 Task: Implement robust security measures to protect client data and comply with privacy regulations.
Action: Mouse moved to (661, 49)
Screenshot: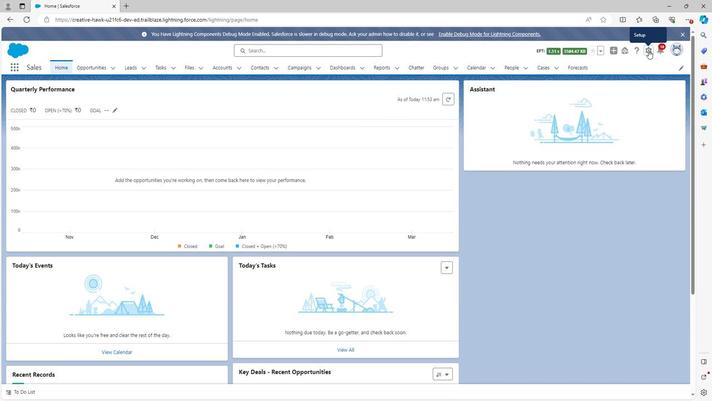 
Action: Mouse pressed left at (661, 49)
Screenshot: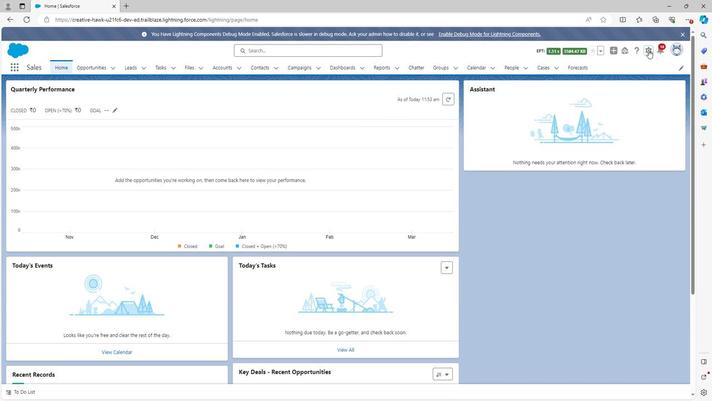 
Action: Mouse moved to (627, 71)
Screenshot: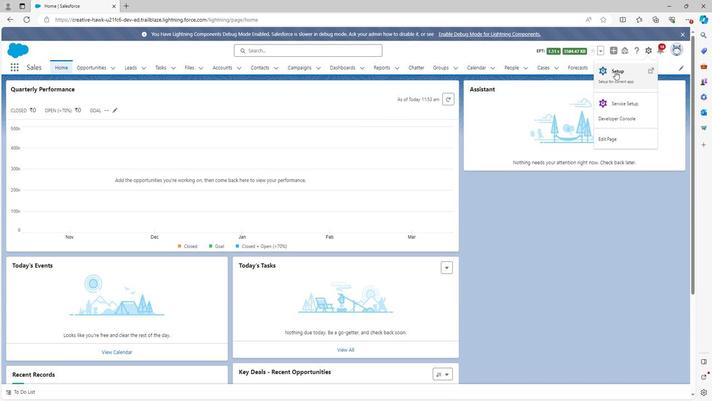 
Action: Mouse pressed left at (627, 71)
Screenshot: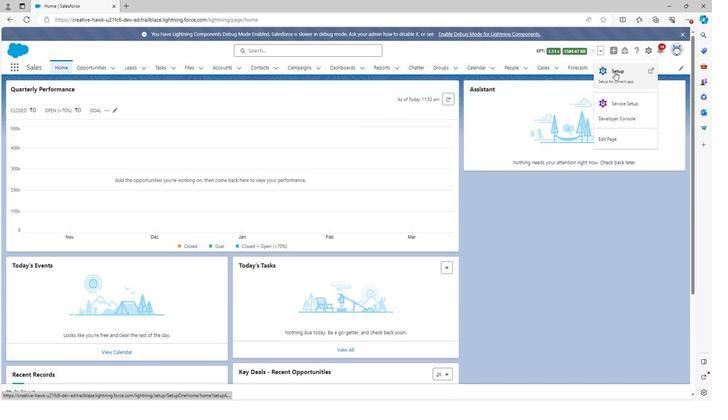 
Action: Mouse moved to (23, 90)
Screenshot: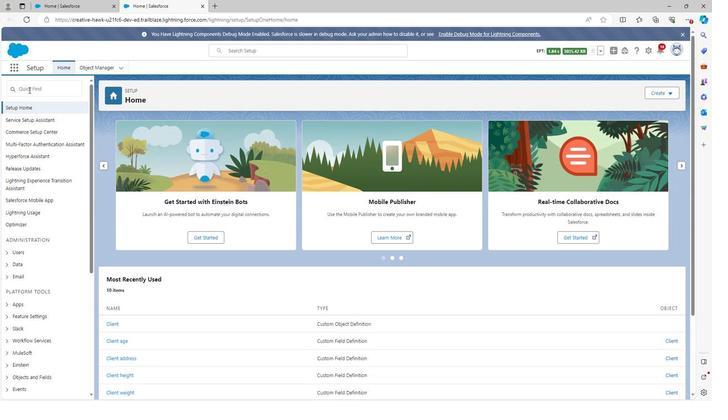 
Action: Mouse pressed left at (23, 90)
Screenshot: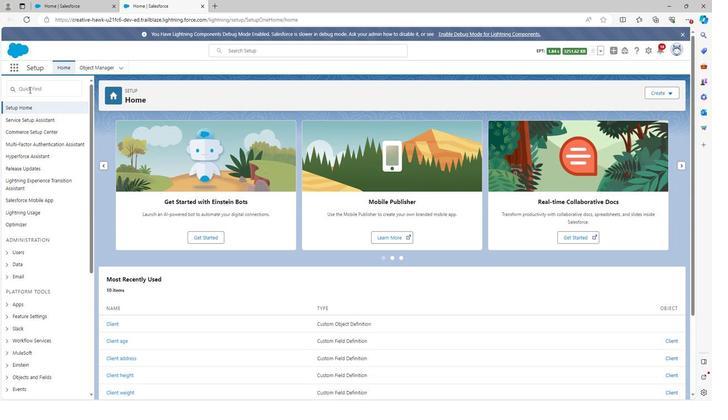 
Action: Mouse moved to (33, 87)
Screenshot: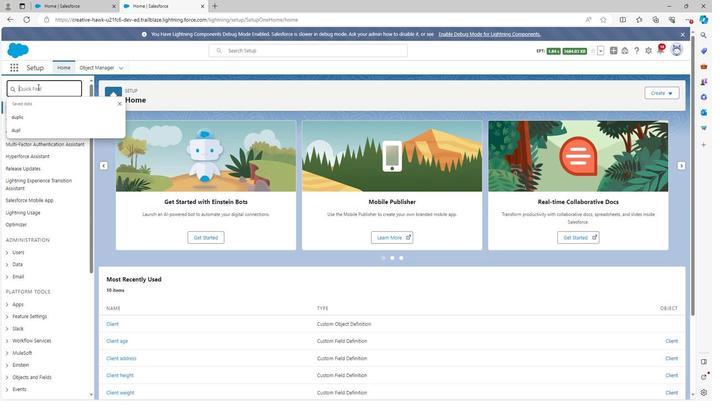 
Action: Key pressed or
Screenshot: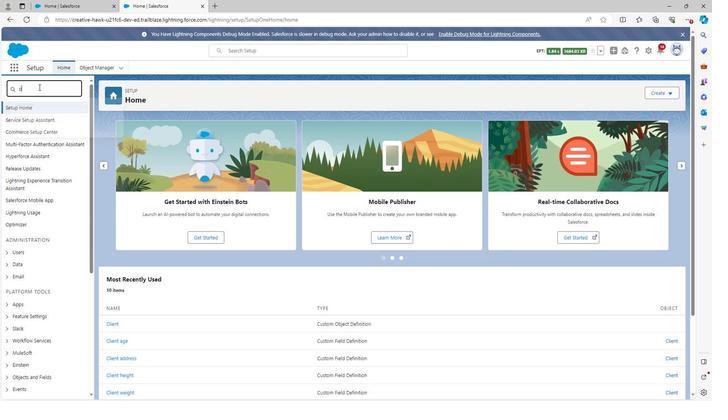 
Action: Mouse moved to (26, 82)
Screenshot: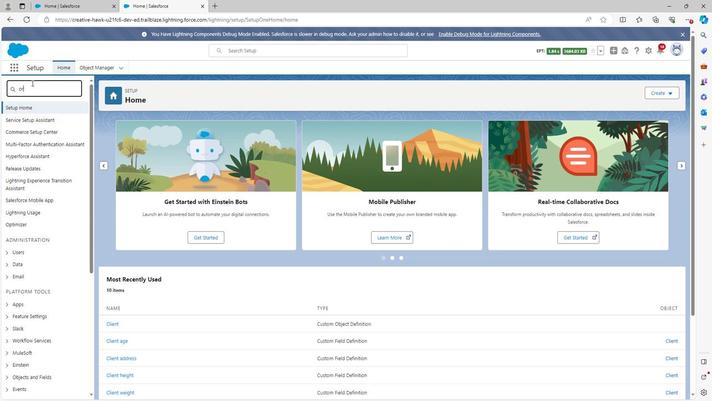 
Action: Key pressed gan
Screenshot: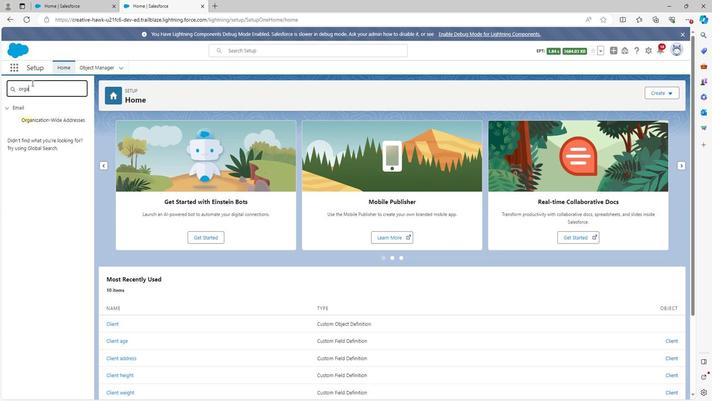 
Action: Mouse moved to (37, 118)
Screenshot: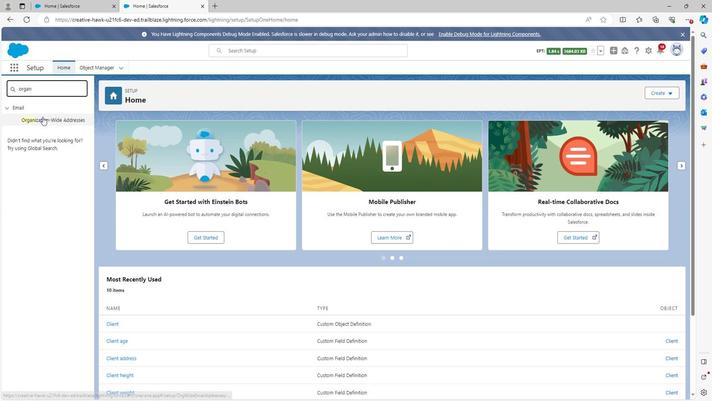 
Action: Mouse pressed left at (37, 118)
Screenshot: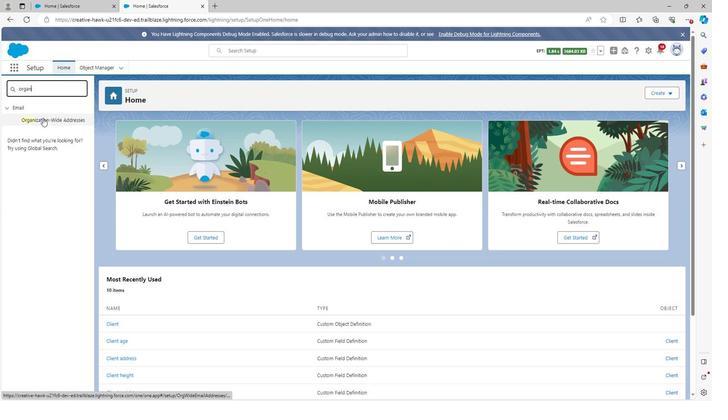 
Action: Mouse moved to (289, 173)
Screenshot: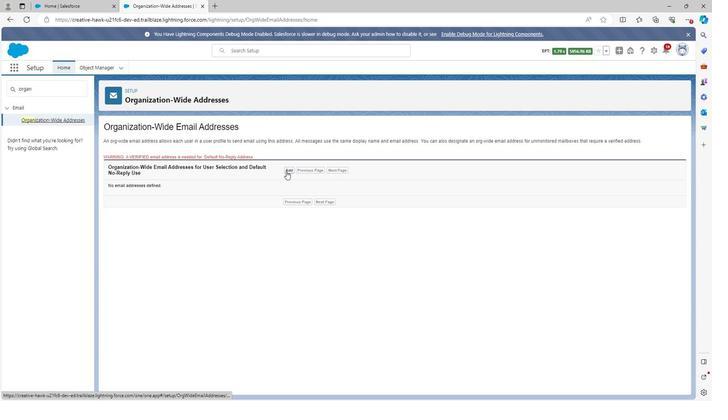 
Action: Mouse pressed left at (289, 173)
Screenshot: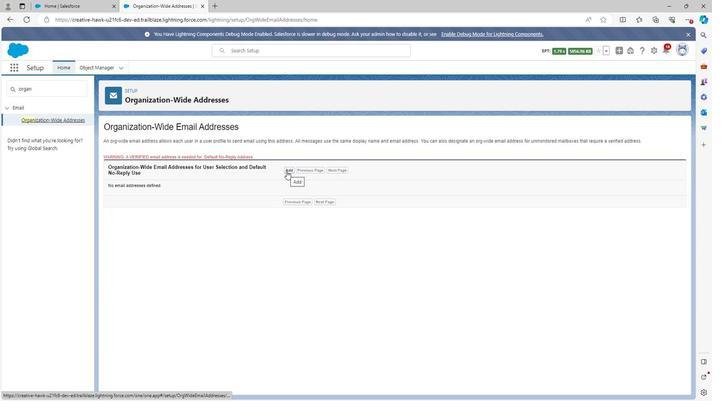 
Action: Mouse moved to (255, 183)
Screenshot: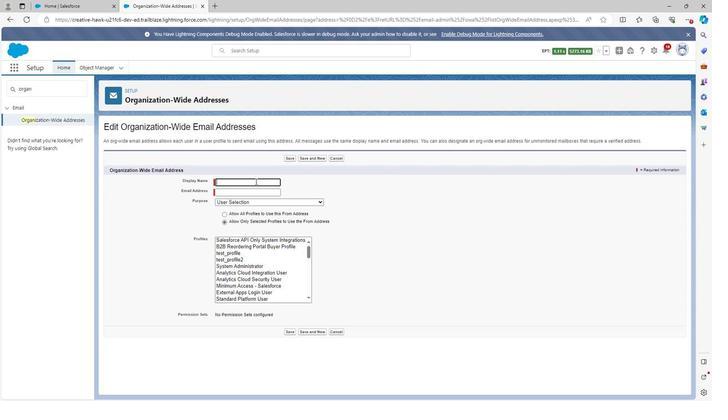
Action: Mouse pressed left at (255, 183)
Screenshot: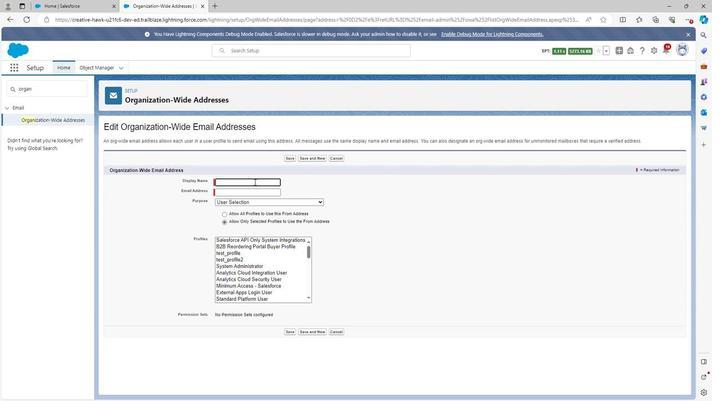 
Action: Key pressed client
Screenshot: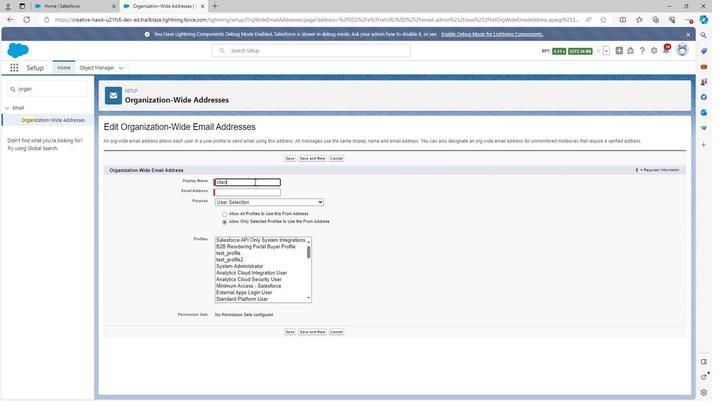 
Action: Mouse moved to (265, 196)
Screenshot: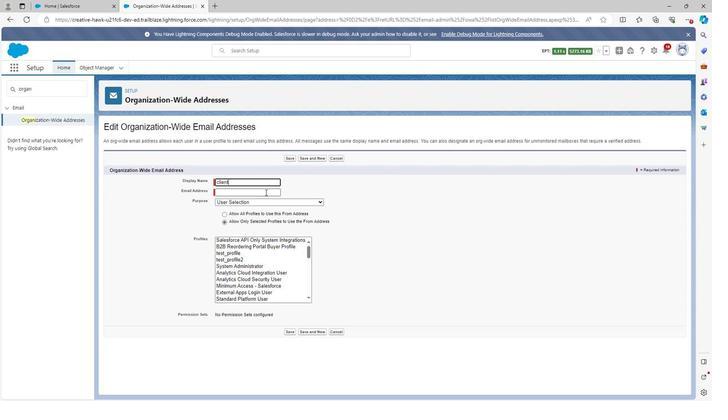 
Action: Mouse pressed left at (265, 196)
Screenshot: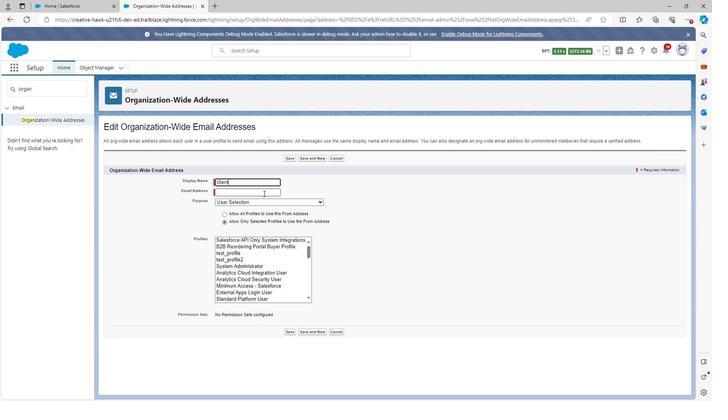 
Action: Key pressed client<Key.shift>@gmail.com
Screenshot: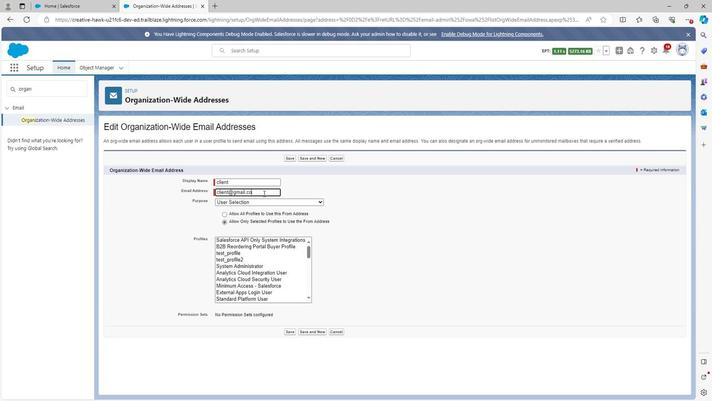 
Action: Mouse moved to (268, 205)
Screenshot: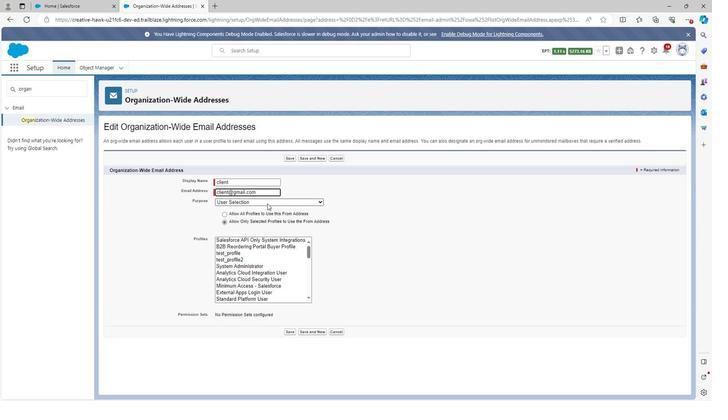 
Action: Mouse pressed left at (268, 205)
Screenshot: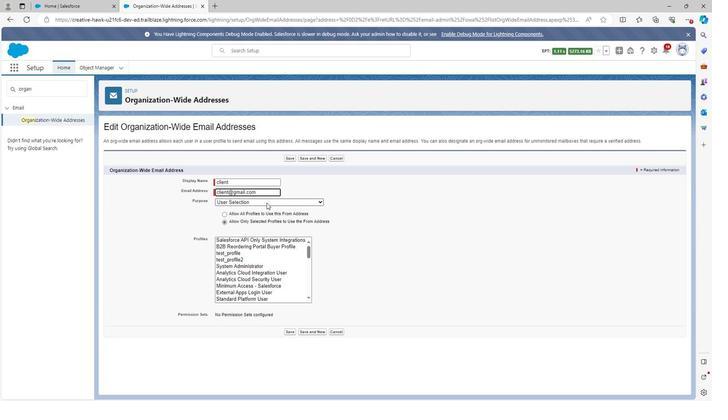 
Action: Mouse moved to (245, 223)
Screenshot: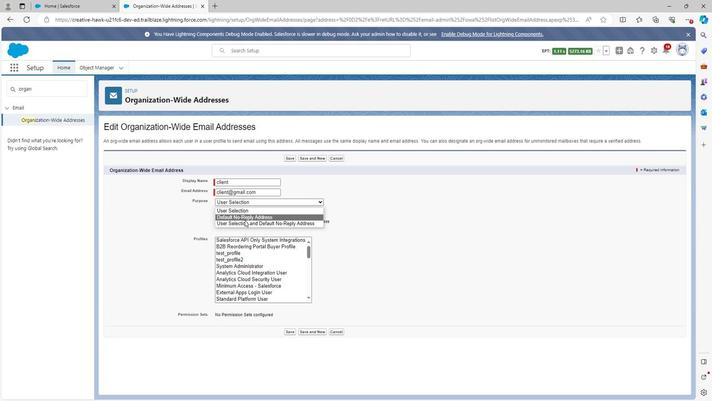 
Action: Mouse pressed left at (245, 223)
Screenshot: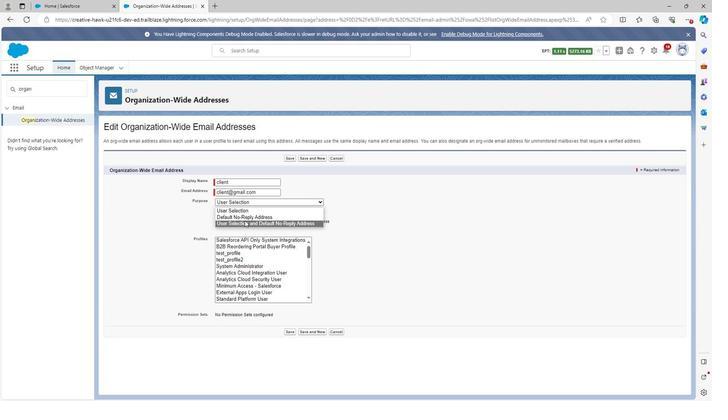 
Action: Mouse moved to (247, 205)
Screenshot: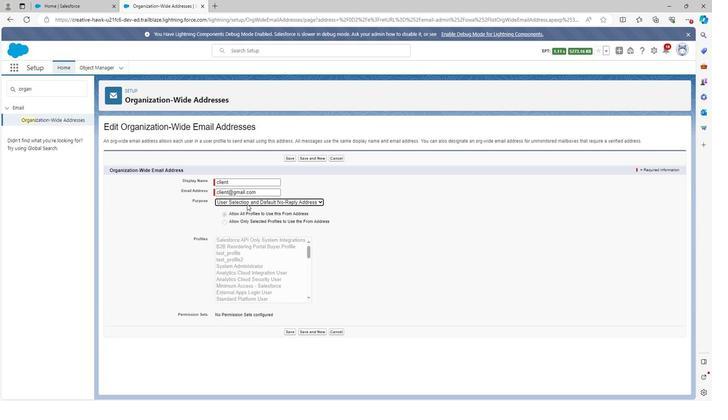 
Action: Mouse pressed left at (247, 205)
Screenshot: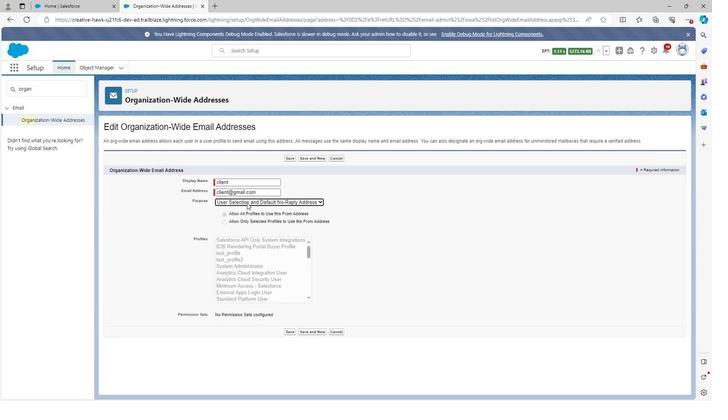 
Action: Mouse moved to (242, 214)
Screenshot: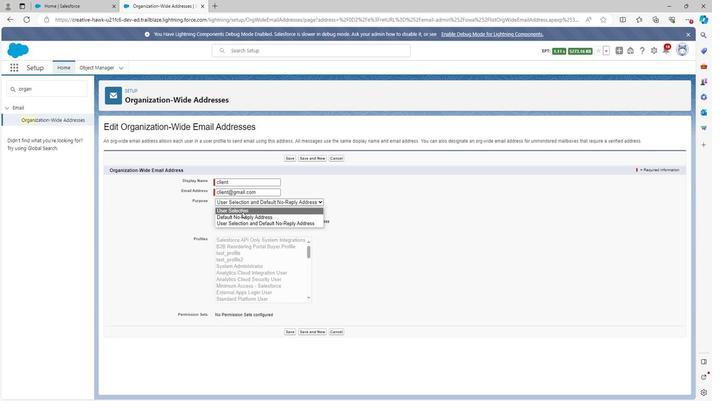 
Action: Mouse pressed left at (242, 214)
Screenshot: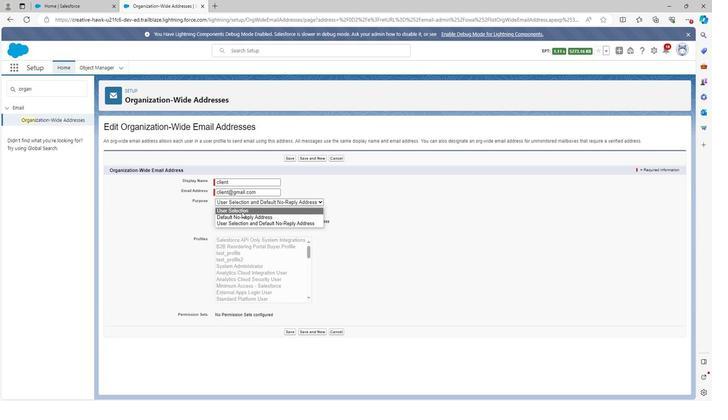 
Action: Mouse moved to (235, 269)
Screenshot: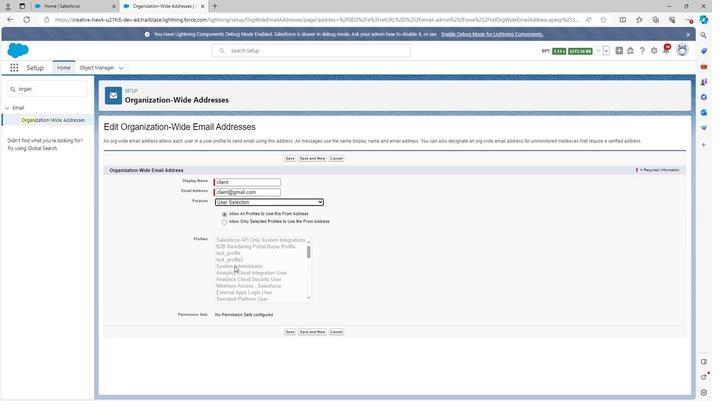 
Action: Mouse pressed left at (235, 269)
Screenshot: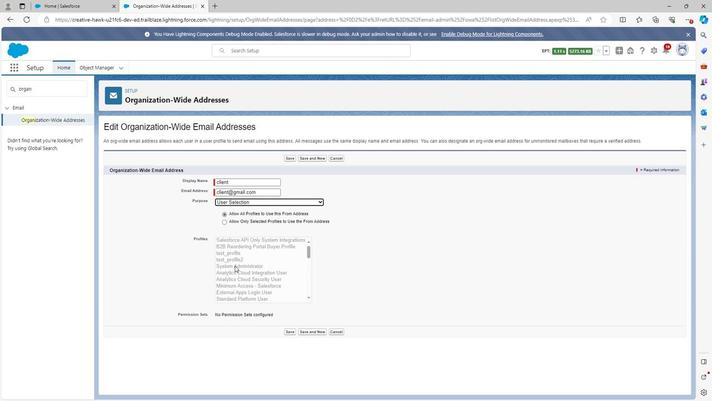 
Action: Mouse moved to (225, 225)
Screenshot: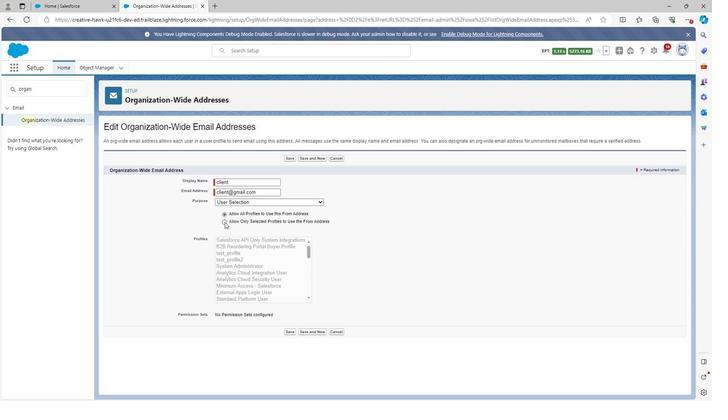 
Action: Mouse pressed left at (225, 225)
Screenshot: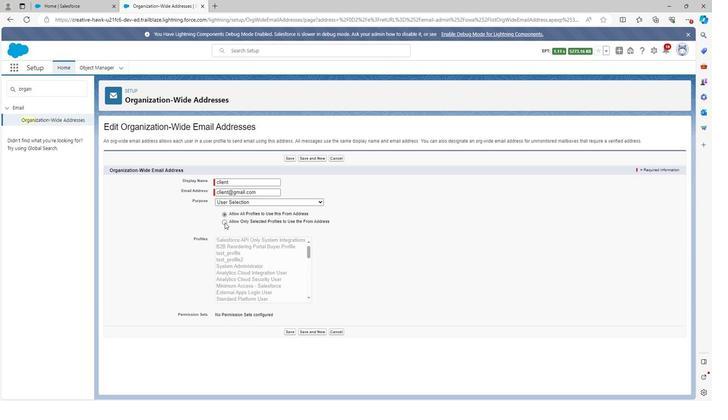 
Action: Mouse moved to (220, 256)
Screenshot: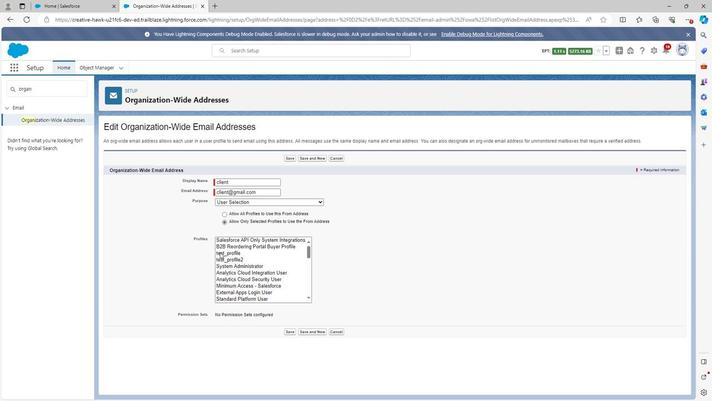 
Action: Mouse pressed left at (220, 256)
Screenshot: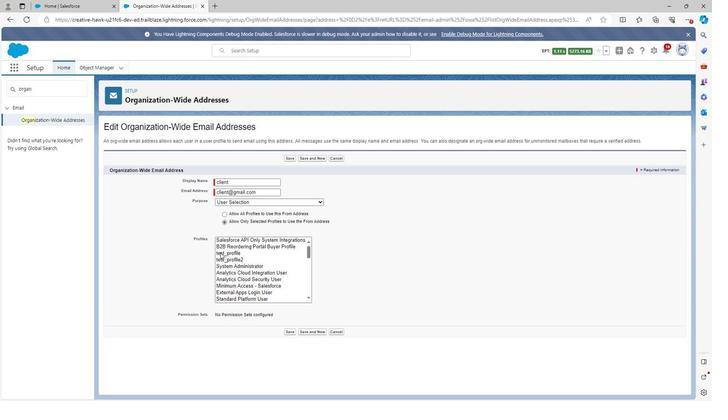 
Action: Mouse moved to (222, 262)
Screenshot: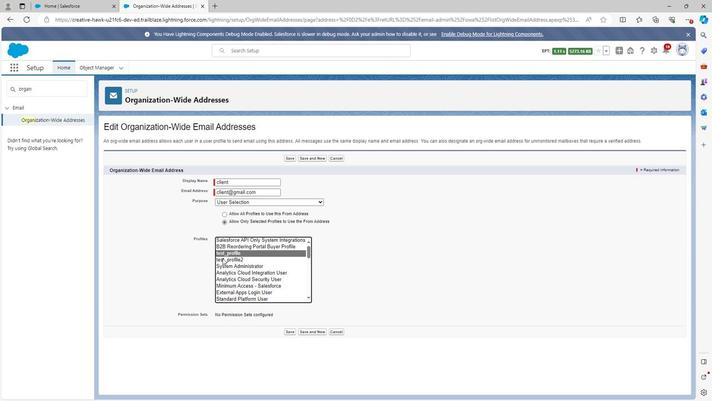 
Action: Mouse pressed left at (222, 262)
Screenshot: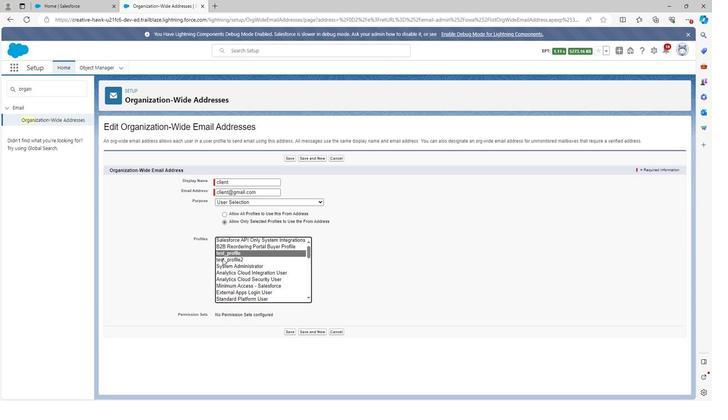 
Action: Mouse moved to (231, 269)
Screenshot: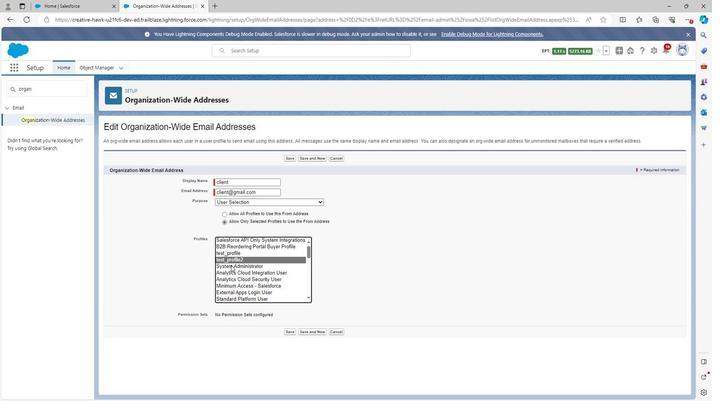 
Action: Mouse pressed left at (231, 269)
Screenshot: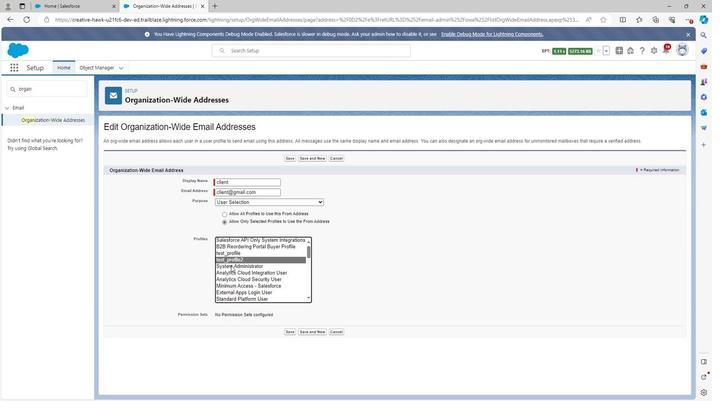 
Action: Mouse moved to (292, 336)
Screenshot: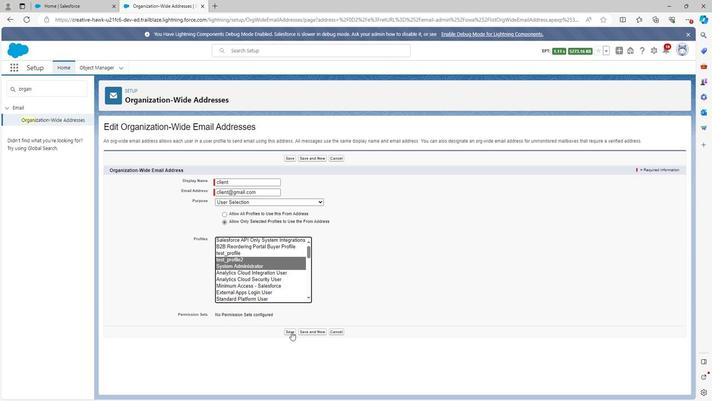 
Action: Mouse pressed left at (292, 336)
Screenshot: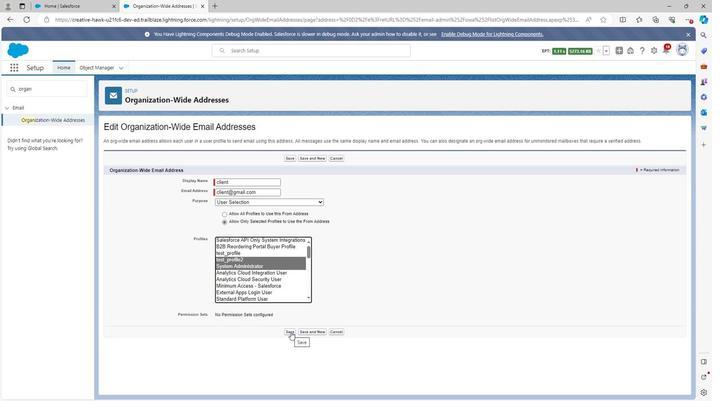 
Action: Mouse moved to (58, 67)
Screenshot: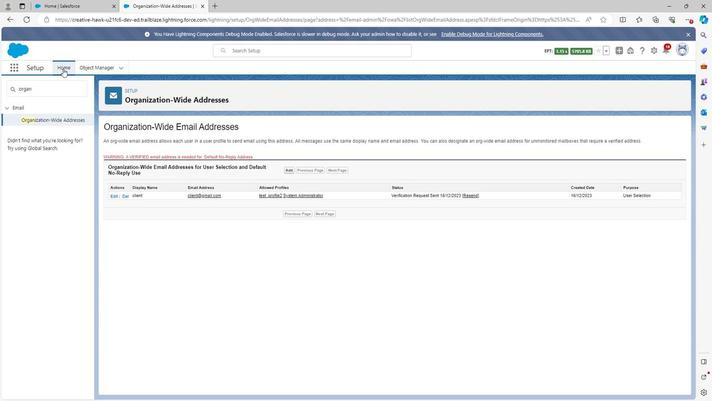 
Action: Mouse pressed left at (58, 67)
Screenshot: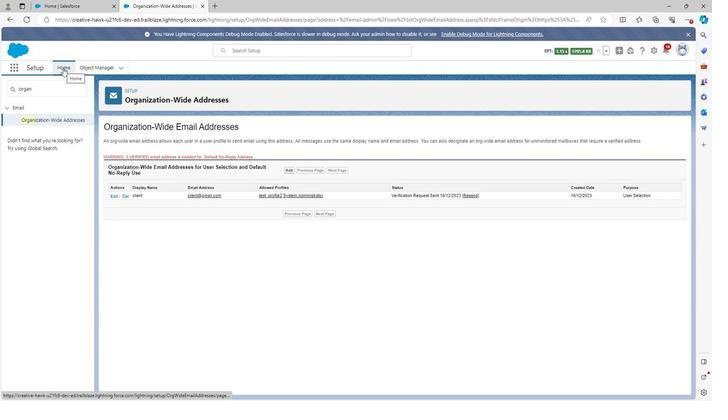 
Action: Mouse moved to (37, 86)
Screenshot: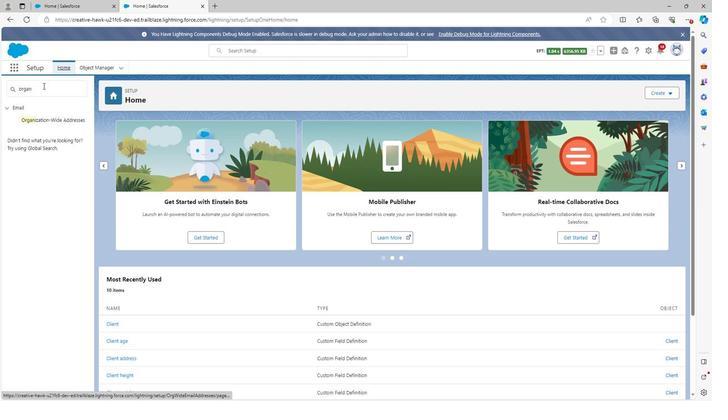 
Action: Mouse pressed left at (37, 86)
Screenshot: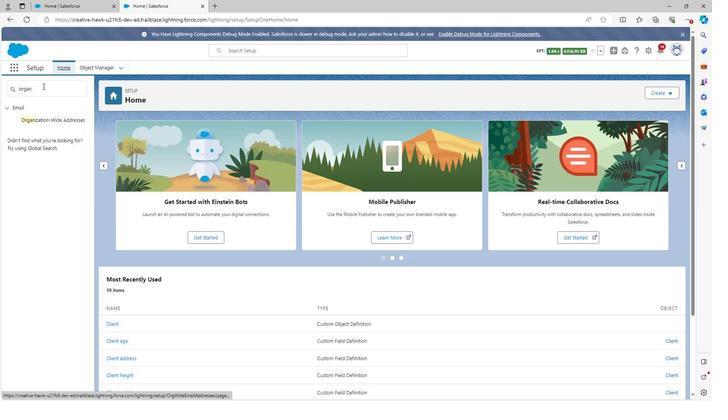 
Action: Key pressed <Key.backspace><Key.backspace><Key.backspace><Key.backspace><Key.backspace><Key.backspace>sha
Screenshot: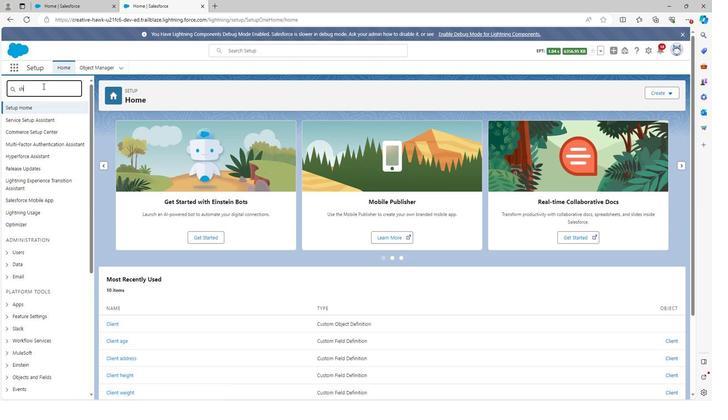 
Action: Mouse moved to (38, 92)
Screenshot: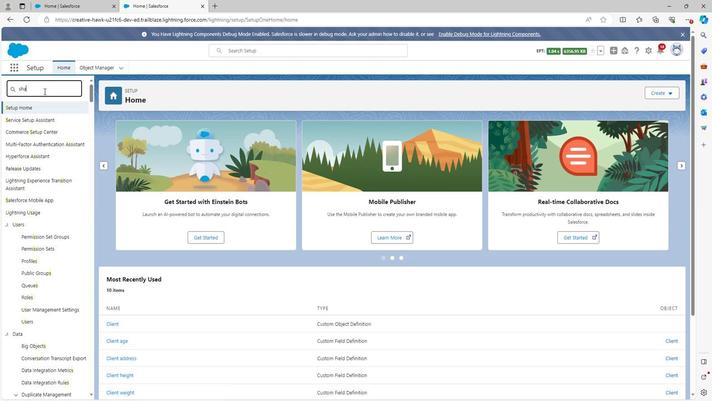 
Action: Key pressed a
Screenshot: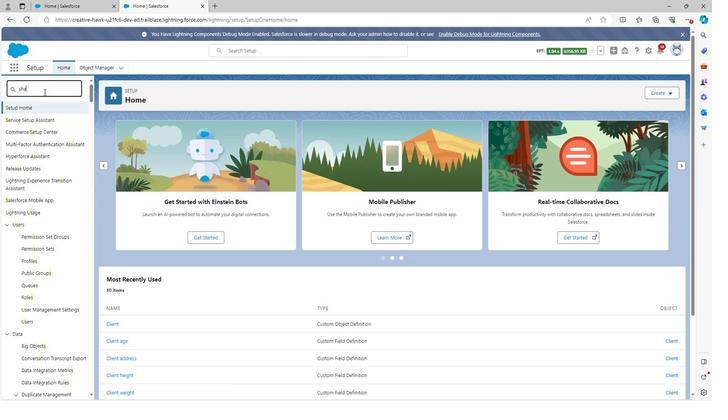 
Action: Mouse moved to (38, 96)
Screenshot: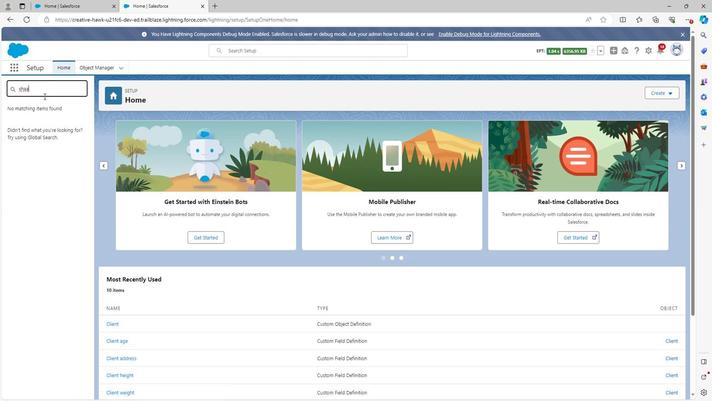 
Action: Key pressed <Key.backspace>
Screenshot: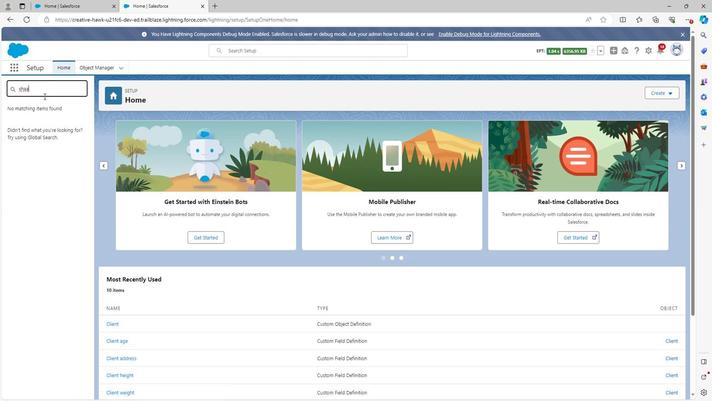 
Action: Mouse moved to (30, 165)
Screenshot: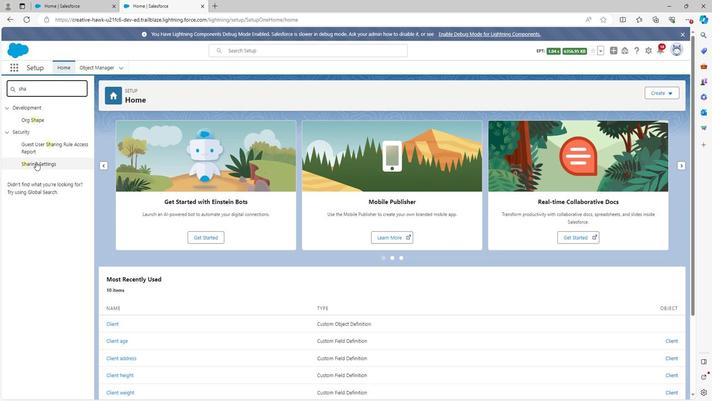 
Action: Mouse pressed left at (30, 165)
Screenshot: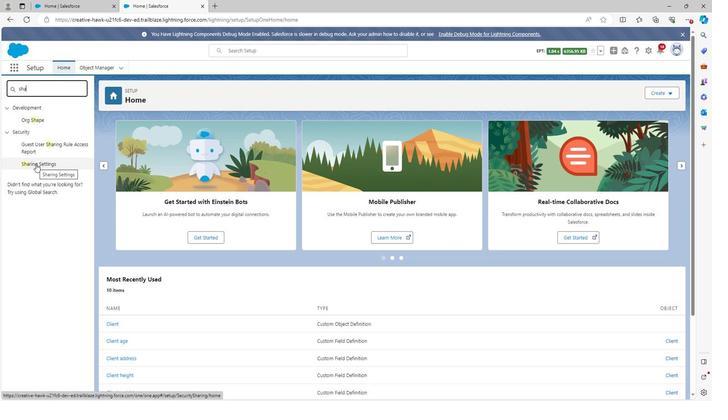 
Action: Mouse moved to (290, 195)
Screenshot: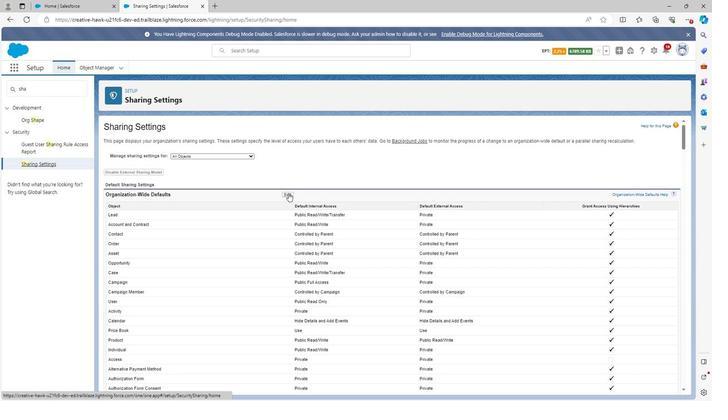 
Action: Mouse pressed left at (290, 195)
Screenshot: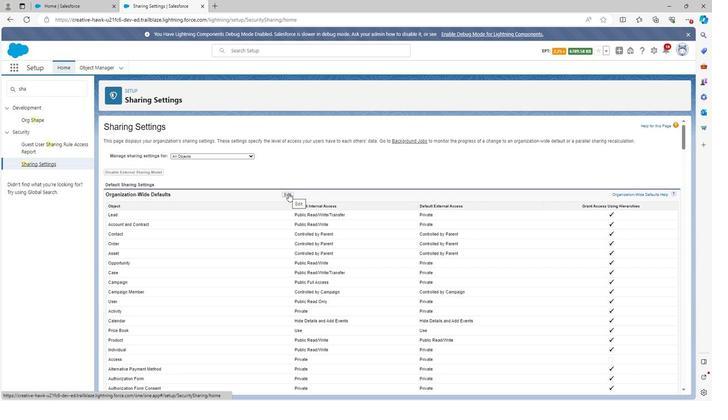 
Action: Mouse moved to (116, 284)
Screenshot: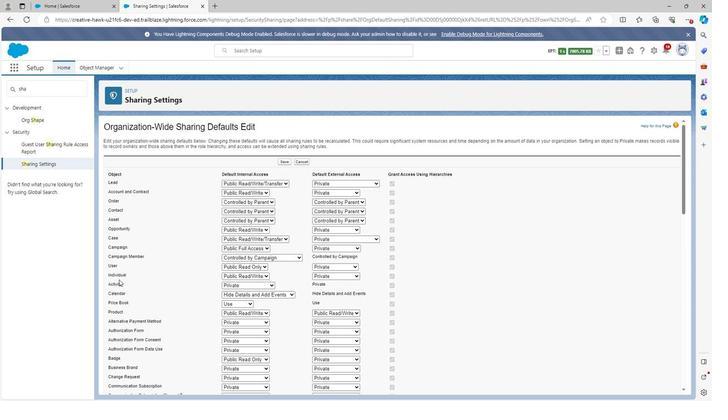 
Action: Mouse scrolled (116, 283) with delta (0, 0)
Screenshot: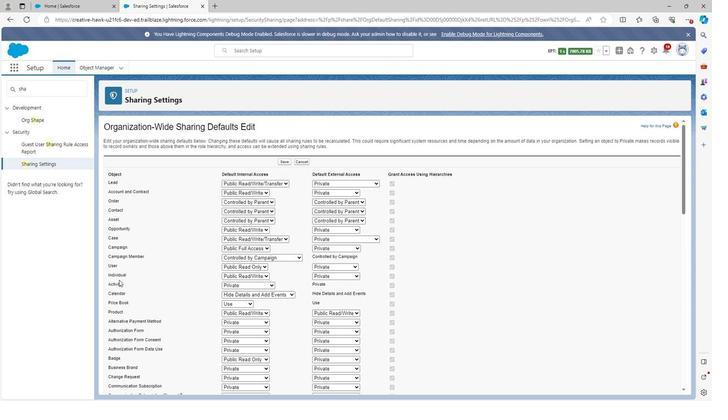 
Action: Mouse scrolled (116, 283) with delta (0, 0)
Screenshot: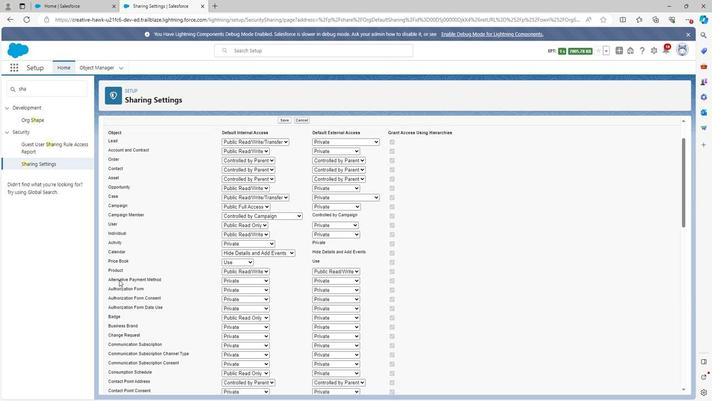 
Action: Mouse scrolled (116, 283) with delta (0, 0)
Screenshot: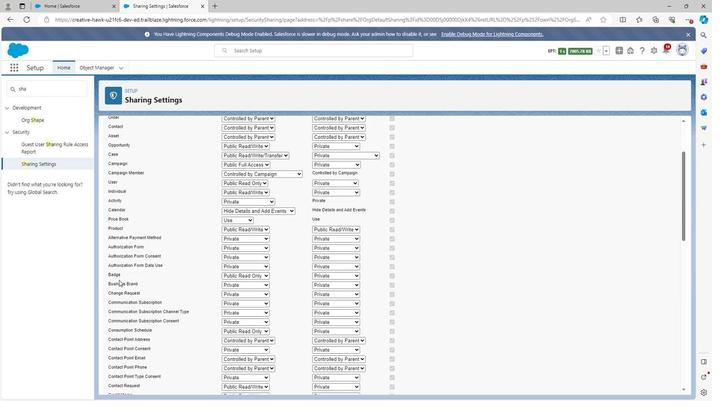 
Action: Mouse scrolled (116, 283) with delta (0, 0)
Screenshot: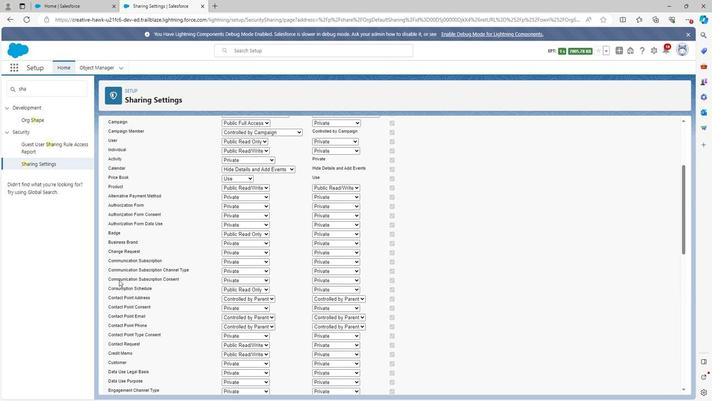 
Action: Mouse scrolled (116, 283) with delta (0, 0)
Screenshot: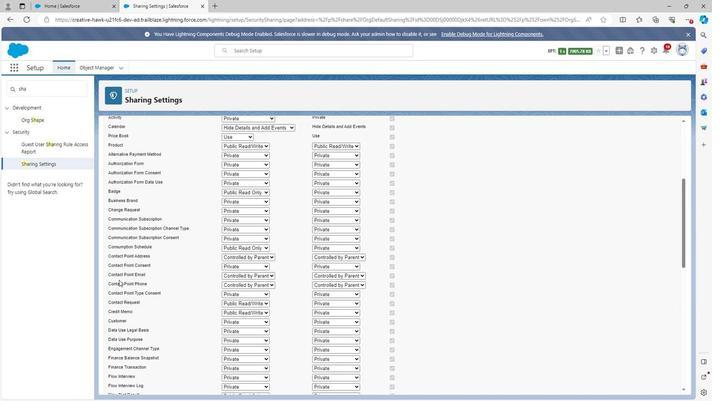
Action: Mouse scrolled (116, 283) with delta (0, 0)
Screenshot: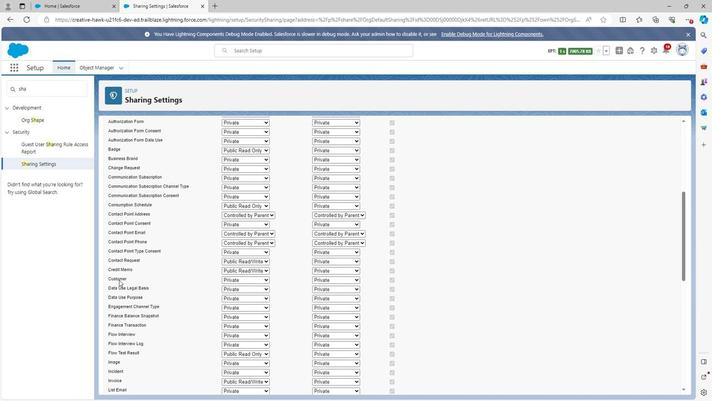 
Action: Mouse scrolled (116, 283) with delta (0, 0)
Screenshot: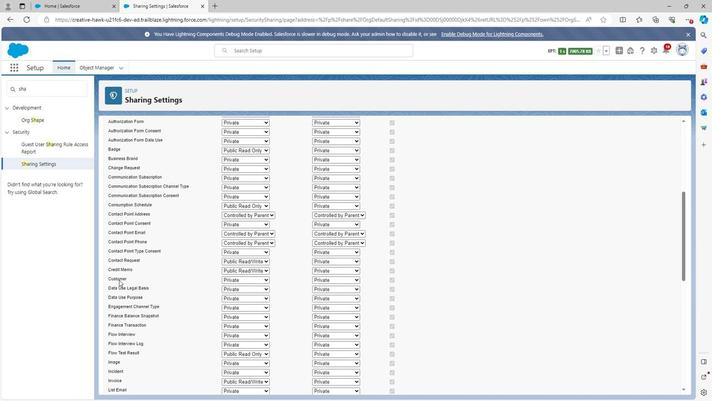 
Action: Mouse scrolled (116, 283) with delta (0, 0)
Screenshot: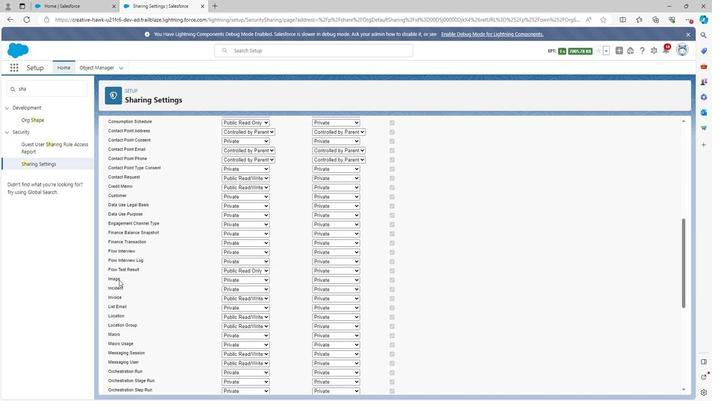 
Action: Mouse scrolled (116, 283) with delta (0, 0)
Screenshot: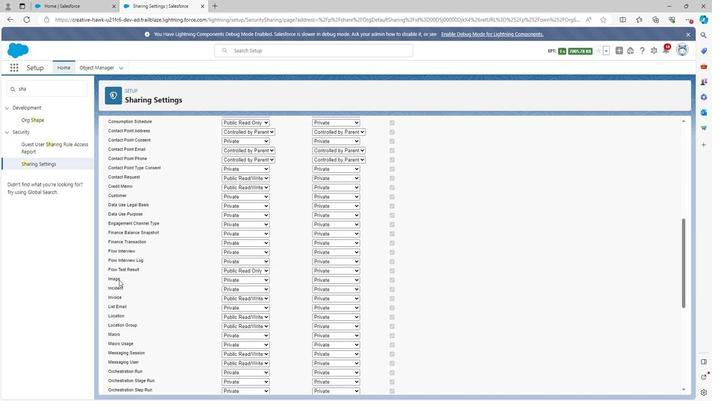 
Action: Mouse scrolled (116, 283) with delta (0, 0)
Screenshot: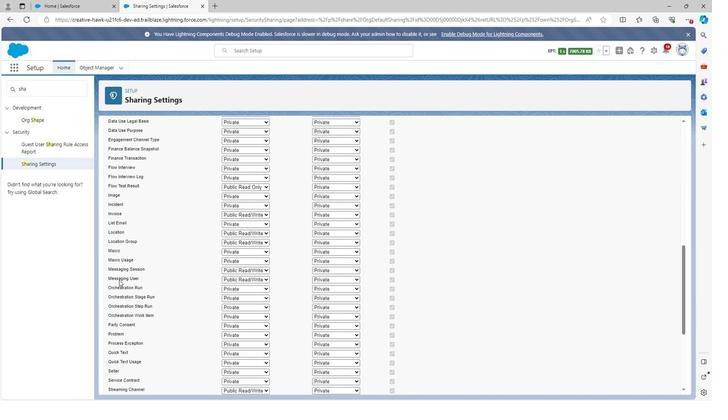 
Action: Mouse scrolled (116, 283) with delta (0, 0)
Screenshot: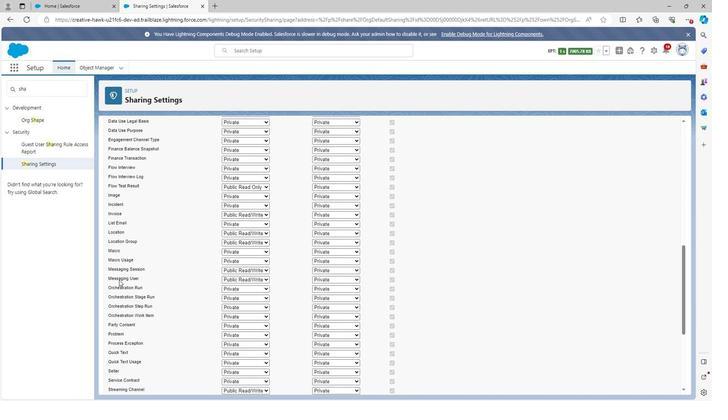 
Action: Mouse scrolled (116, 283) with delta (0, 0)
Screenshot: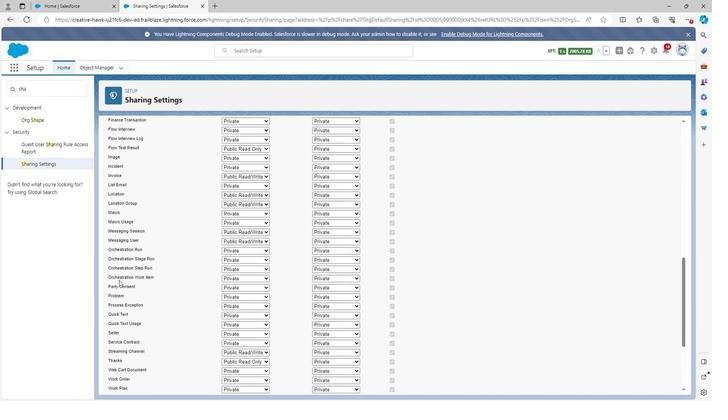
Action: Mouse scrolled (116, 283) with delta (0, 0)
Screenshot: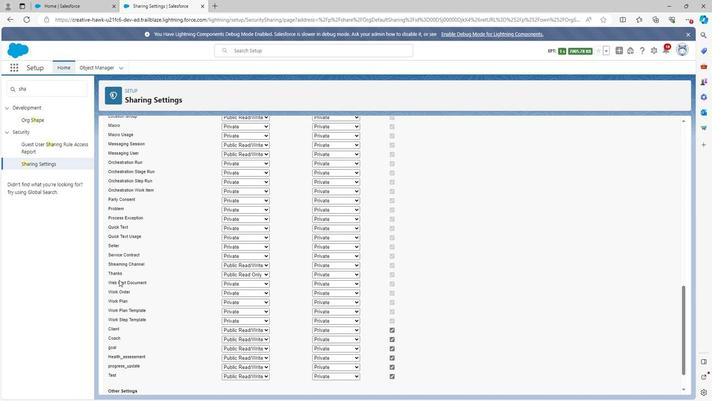 
Action: Mouse moved to (322, 301)
Screenshot: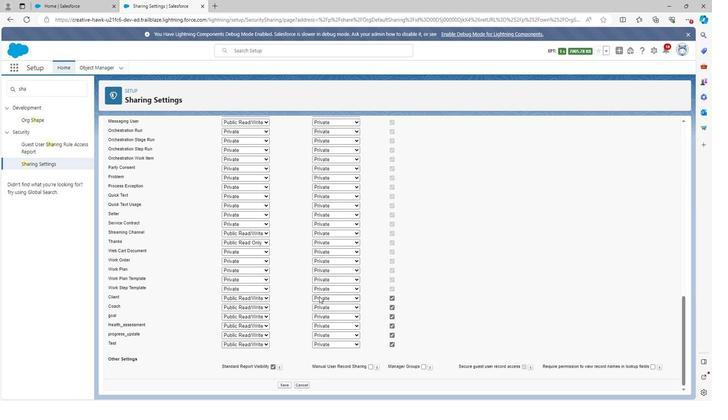 
Action: Mouse pressed left at (322, 301)
Screenshot: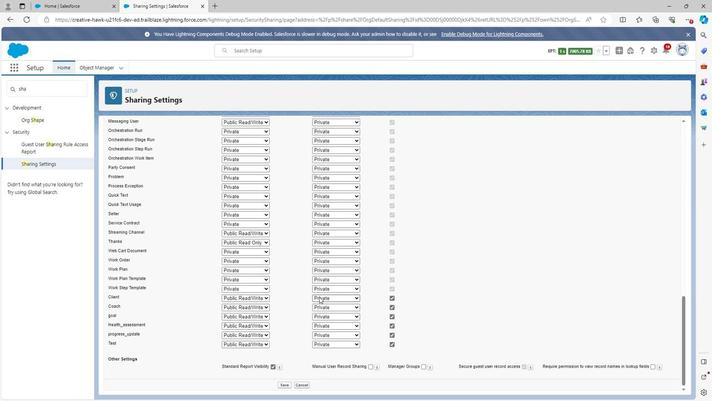 
Action: Mouse moved to (324, 312)
Screenshot: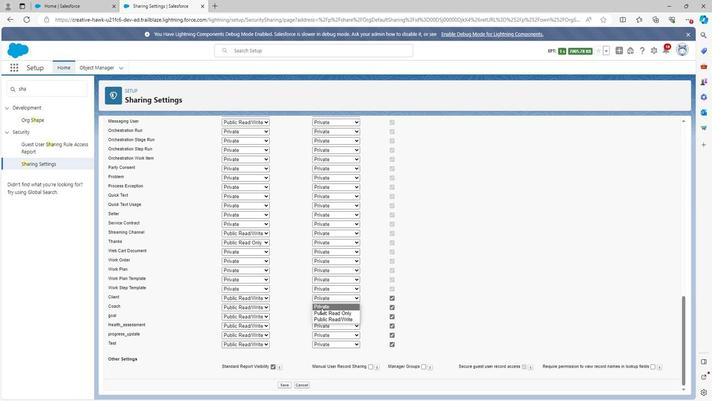 
Action: Mouse pressed left at (324, 312)
Screenshot: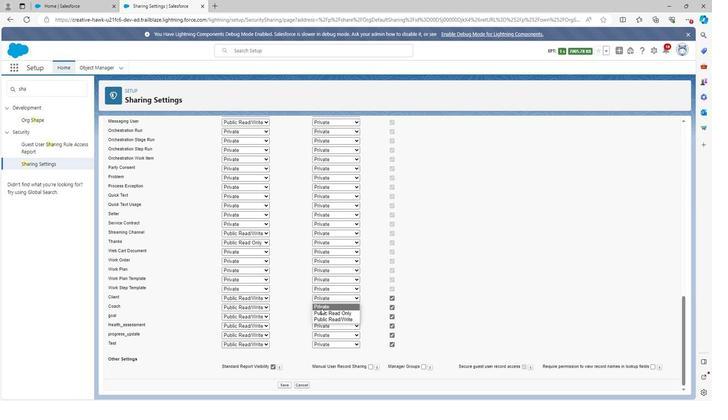 
Action: Mouse moved to (247, 301)
Screenshot: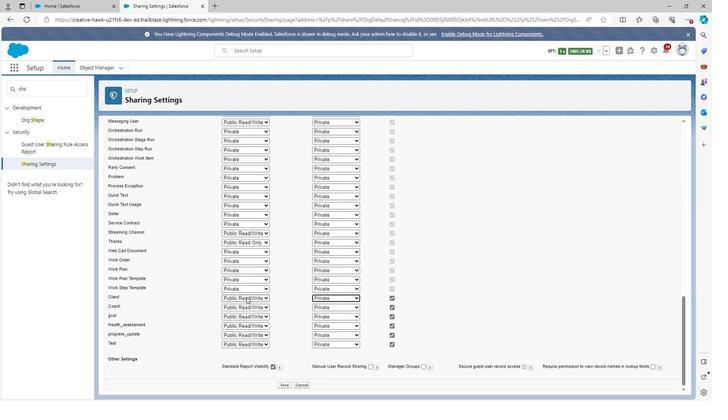 
Action: Mouse pressed left at (247, 301)
Screenshot: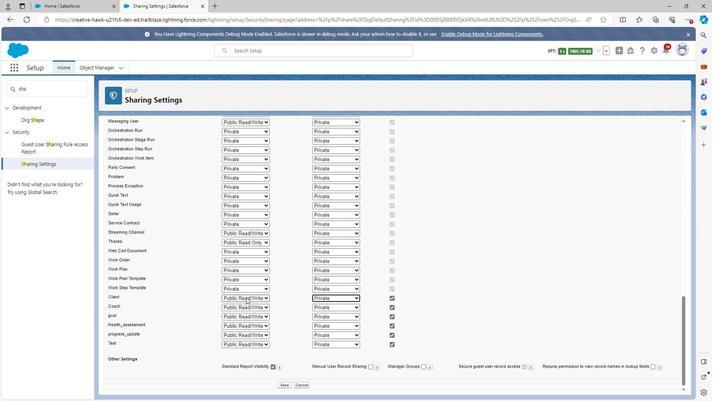 
Action: Mouse moved to (243, 309)
Screenshot: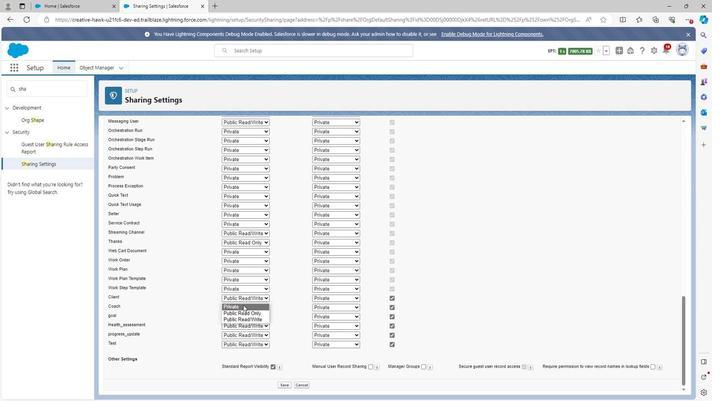 
Action: Mouse pressed left at (243, 309)
Screenshot: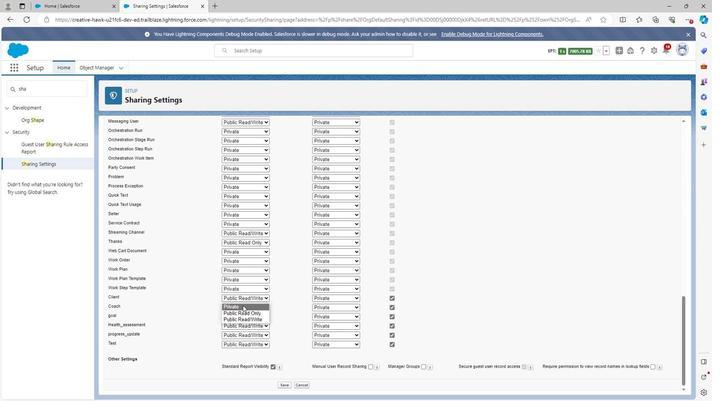 
Action: Mouse moved to (243, 302)
Screenshot: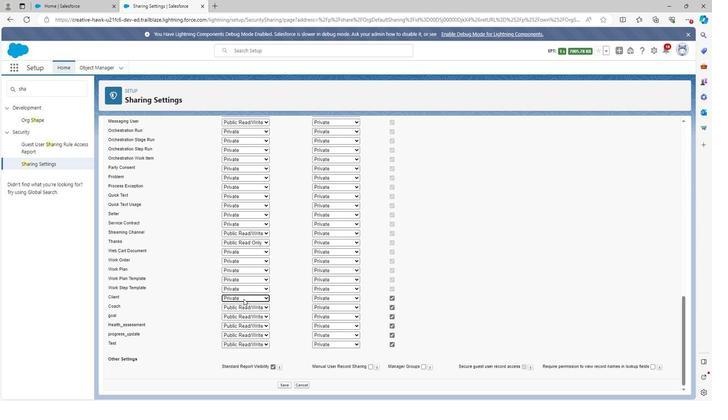 
Action: Mouse pressed left at (243, 302)
Screenshot: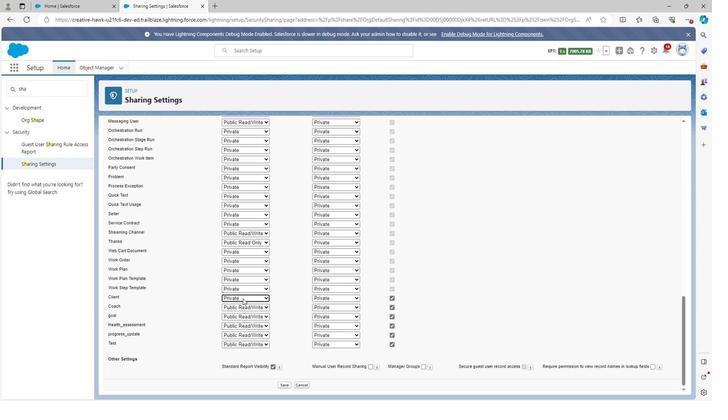 
Action: Mouse moved to (241, 323)
Screenshot: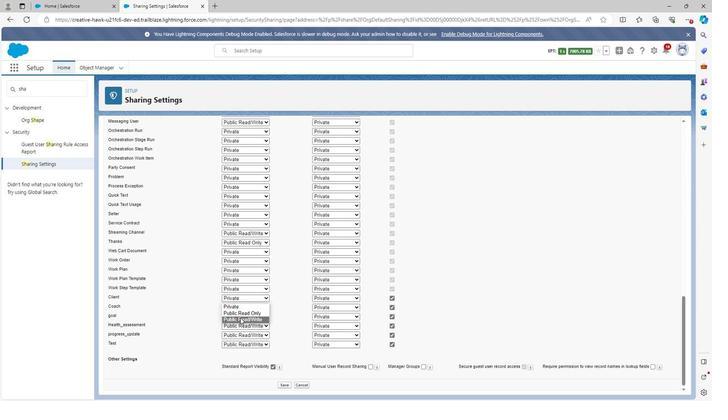 
Action: Mouse pressed left at (241, 323)
Screenshot: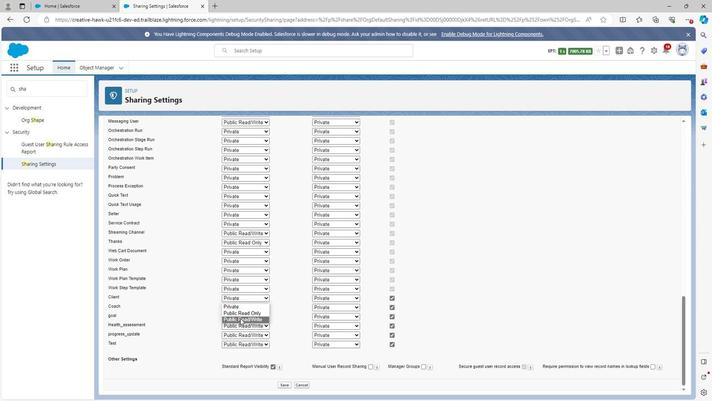 
Action: Mouse moved to (290, 389)
Screenshot: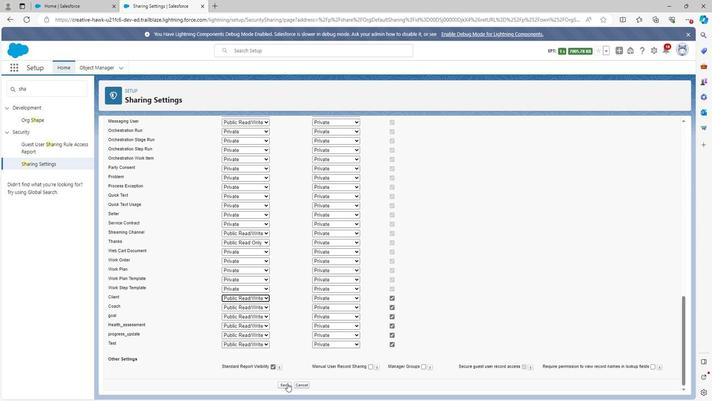 
Action: Mouse pressed left at (290, 389)
Screenshot: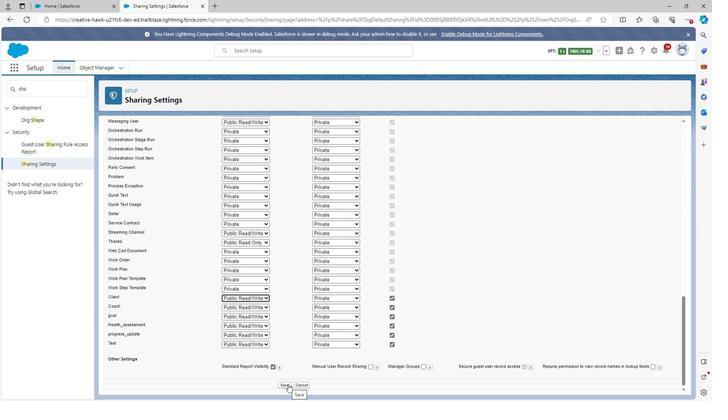 
Action: Mouse moved to (290, 197)
Screenshot: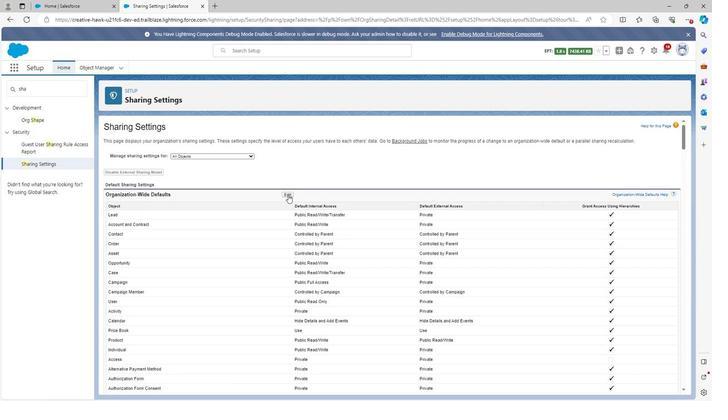 
Action: Mouse pressed left at (290, 197)
Screenshot: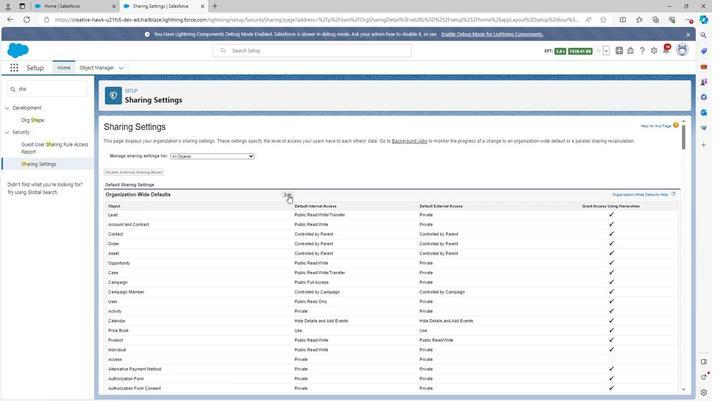 
Action: Mouse moved to (154, 319)
Screenshot: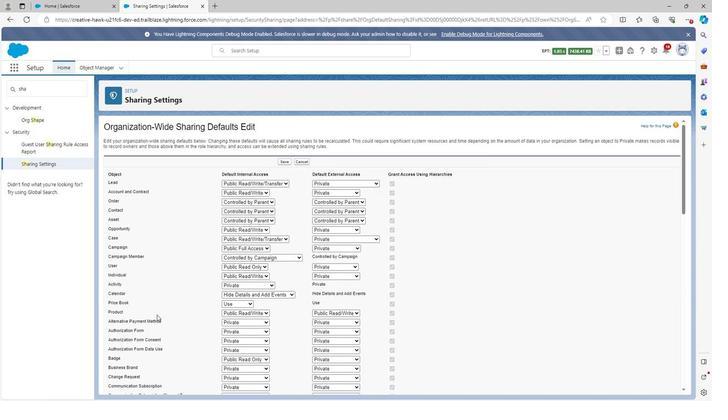 
Action: Mouse scrolled (154, 319) with delta (0, 0)
Screenshot: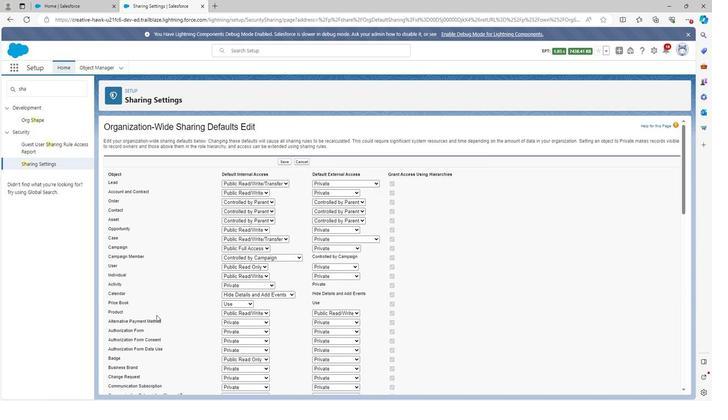 
Action: Mouse scrolled (154, 319) with delta (0, 0)
Screenshot: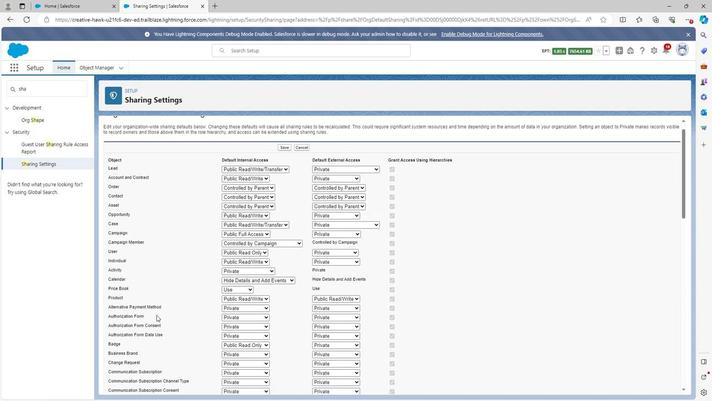 
Action: Mouse moved to (154, 319)
Screenshot: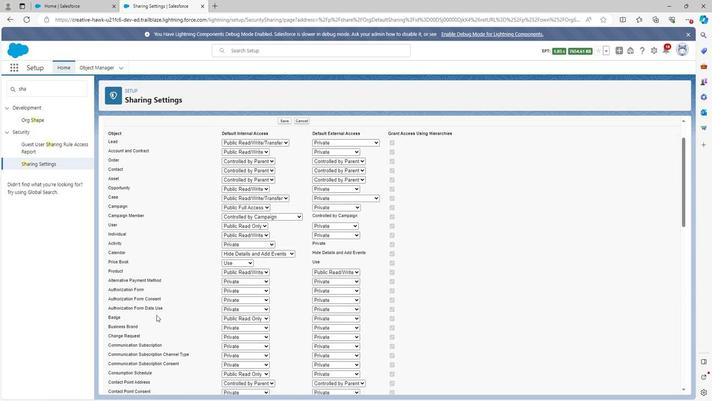 
Action: Mouse scrolled (154, 319) with delta (0, 0)
Screenshot: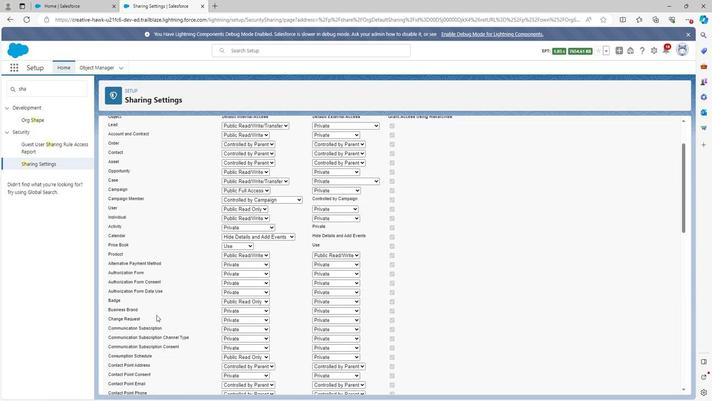 
Action: Mouse scrolled (154, 319) with delta (0, 0)
Screenshot: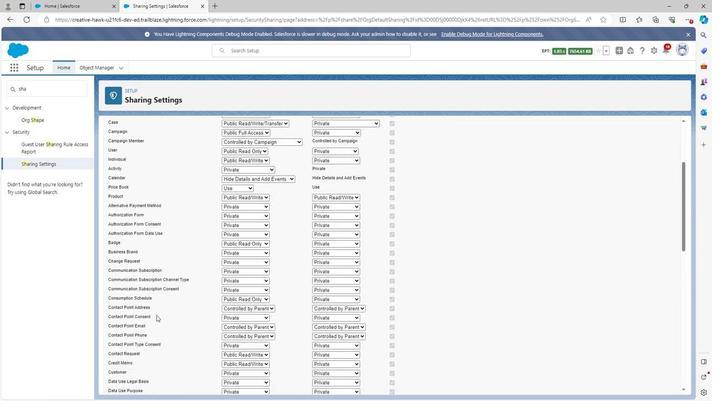 
Action: Mouse moved to (154, 320)
Screenshot: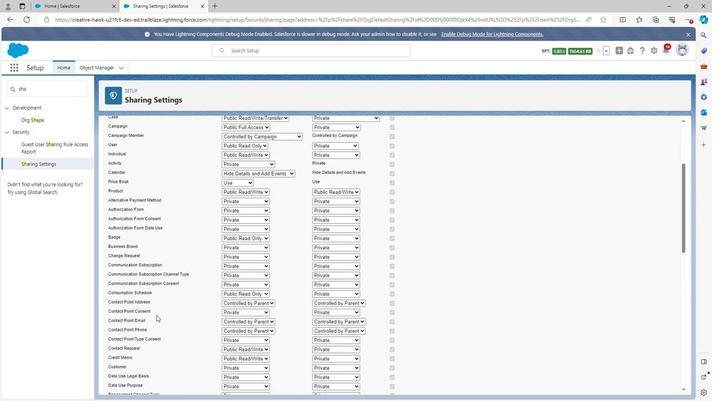 
Action: Mouse scrolled (154, 319) with delta (0, 0)
Screenshot: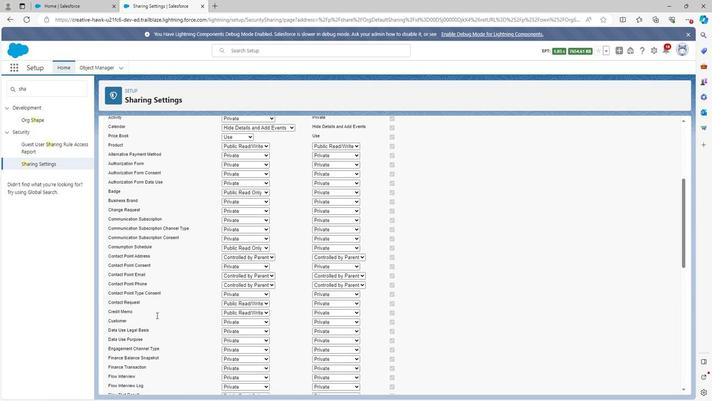 
Action: Mouse scrolled (154, 319) with delta (0, 0)
Screenshot: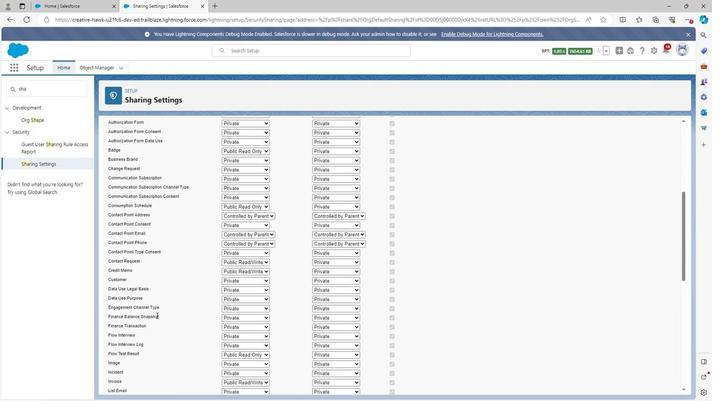 
Action: Mouse scrolled (154, 319) with delta (0, 0)
Screenshot: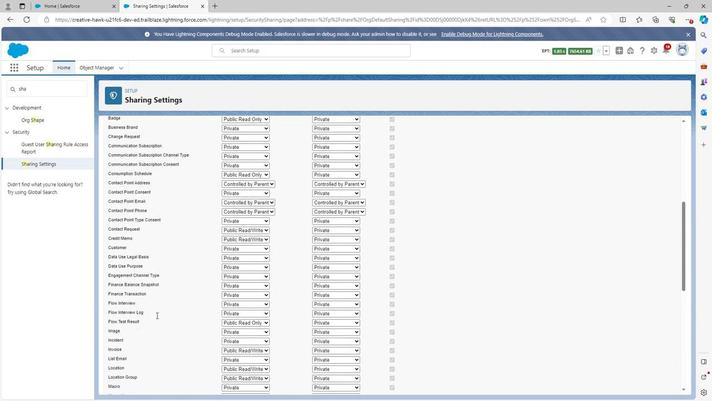 
Action: Mouse scrolled (154, 319) with delta (0, 0)
Screenshot: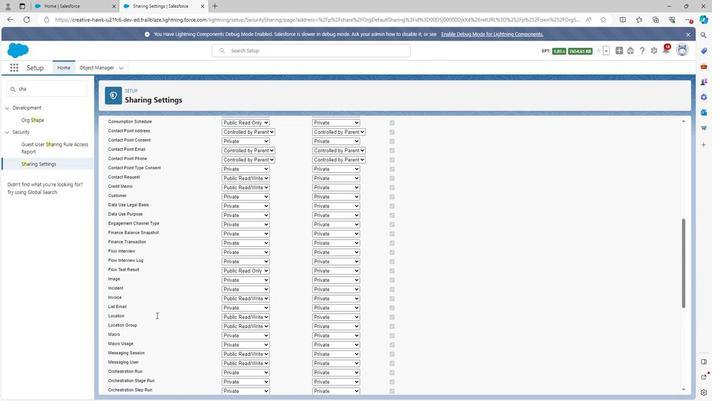 
Action: Mouse scrolled (154, 319) with delta (0, 0)
Screenshot: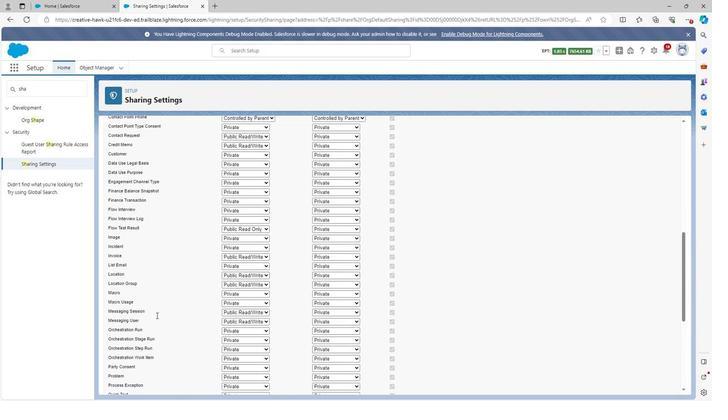 
Action: Mouse scrolled (154, 319) with delta (0, 0)
Screenshot: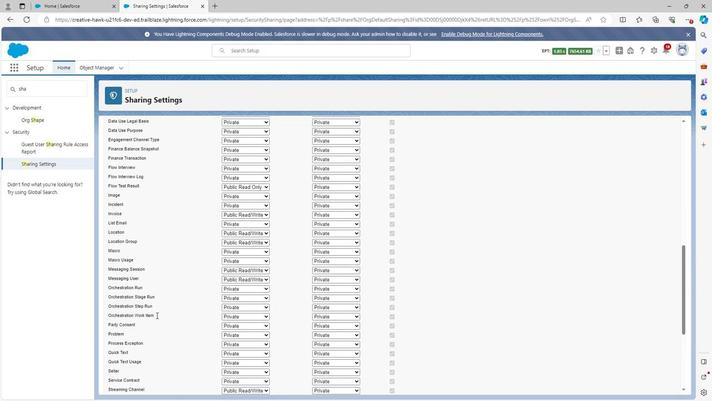 
Action: Mouse scrolled (154, 319) with delta (0, 0)
Screenshot: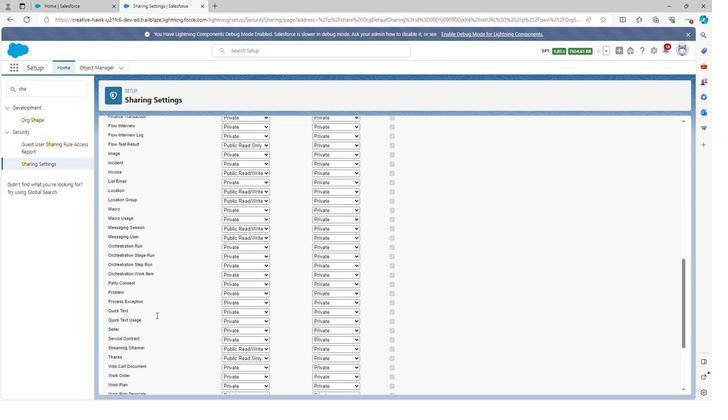 
Action: Mouse scrolled (154, 319) with delta (0, 0)
Screenshot: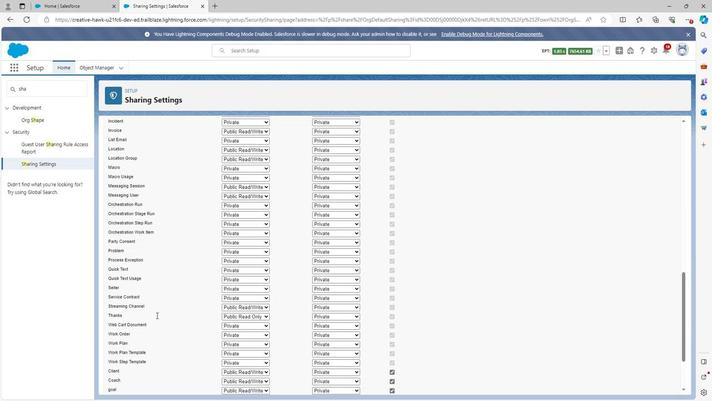 
Action: Mouse moved to (154, 320)
Screenshot: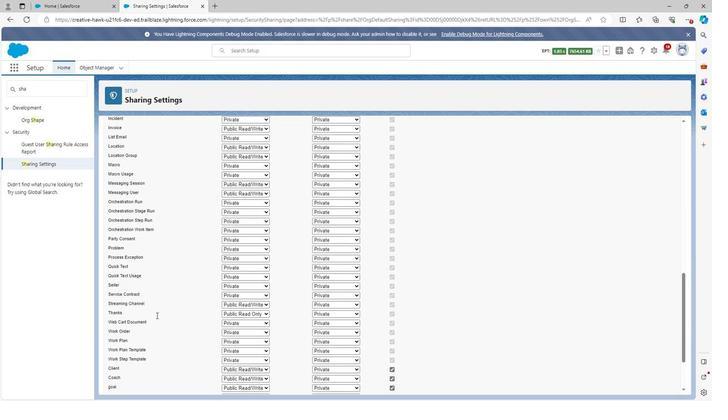 
Action: Mouse scrolled (154, 320) with delta (0, 0)
Screenshot: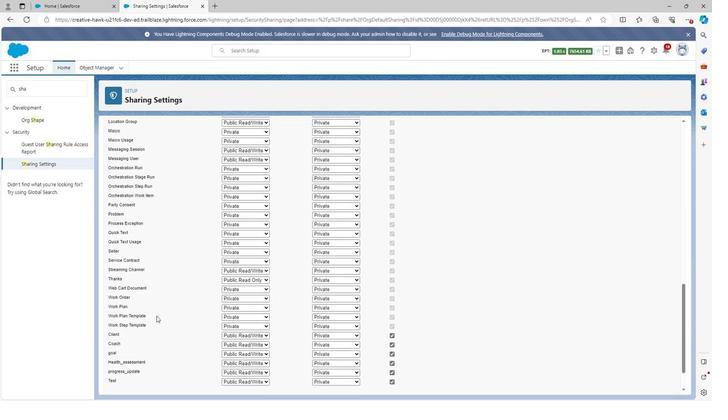 
Action: Mouse moved to (355, 313)
Screenshot: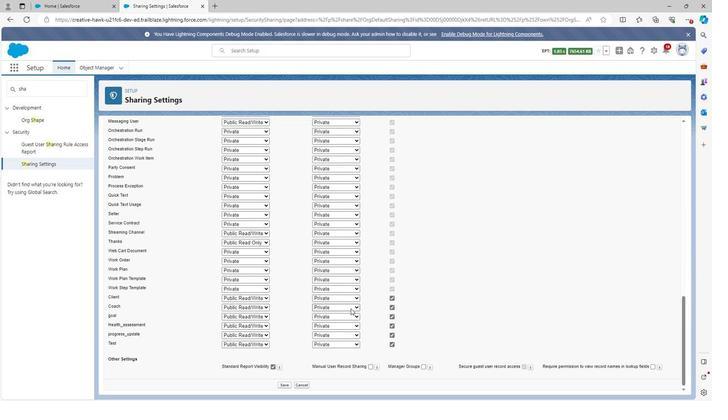
Action: Mouse pressed left at (355, 313)
Screenshot: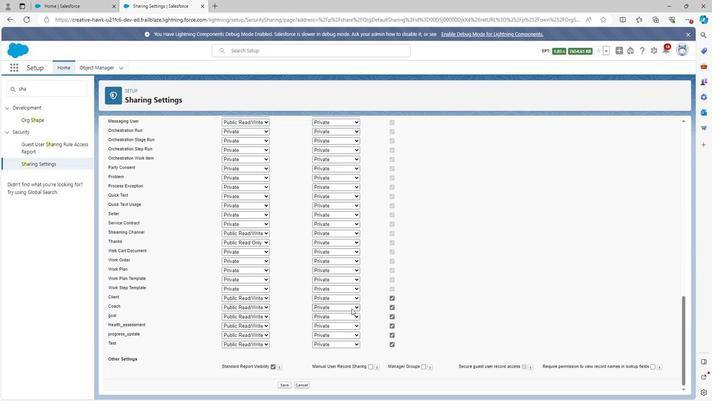 
Action: Mouse moved to (340, 332)
Screenshot: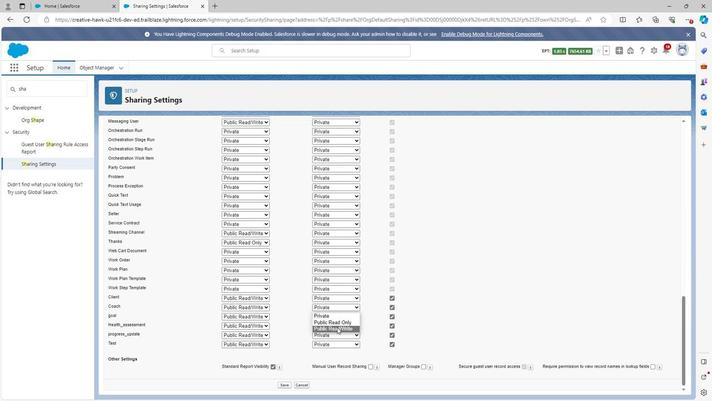 
Action: Mouse pressed left at (340, 332)
Screenshot: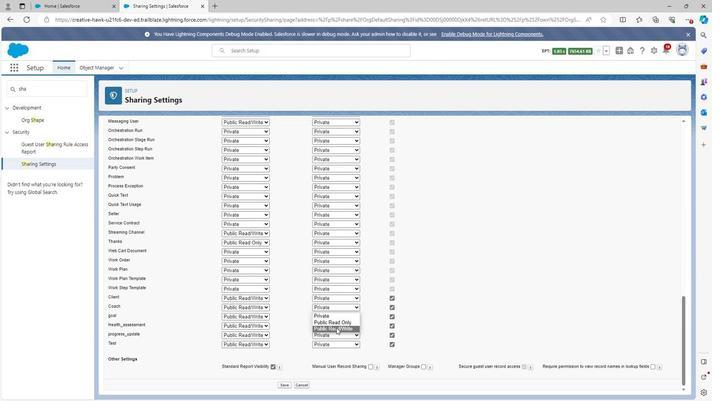 
Action: Mouse moved to (337, 297)
Screenshot: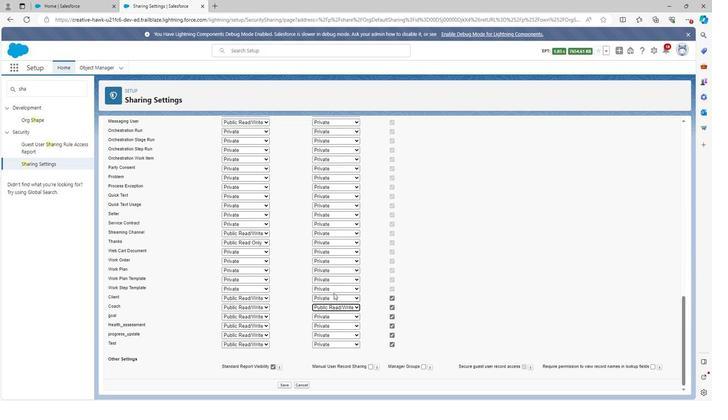 
Action: Mouse scrolled (337, 297) with delta (0, 0)
Screenshot: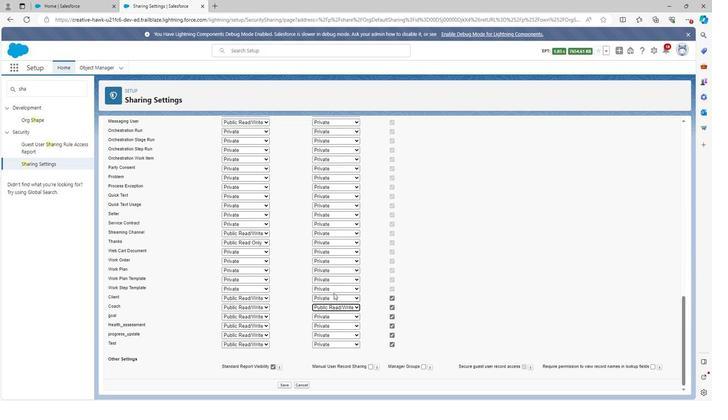 
Action: Mouse scrolled (337, 297) with delta (0, 0)
Screenshot: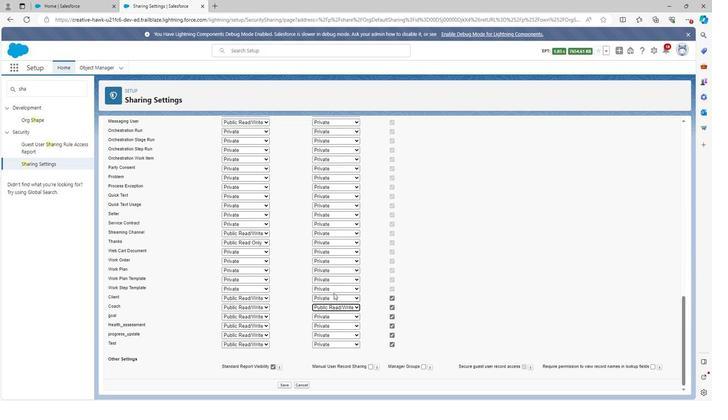 
Action: Mouse scrolled (337, 297) with delta (0, 0)
Screenshot: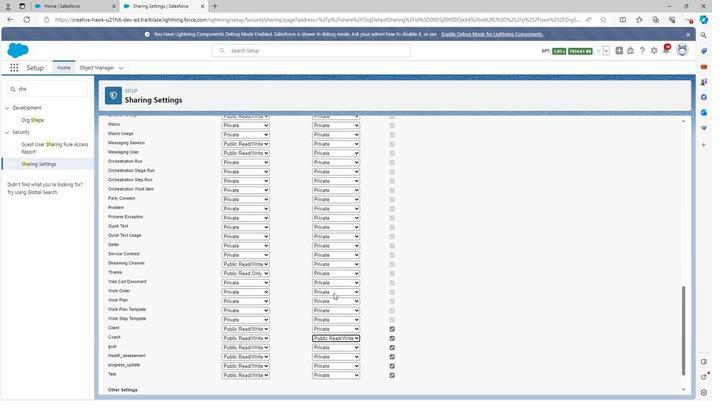
Action: Mouse scrolled (337, 297) with delta (0, 0)
Screenshot: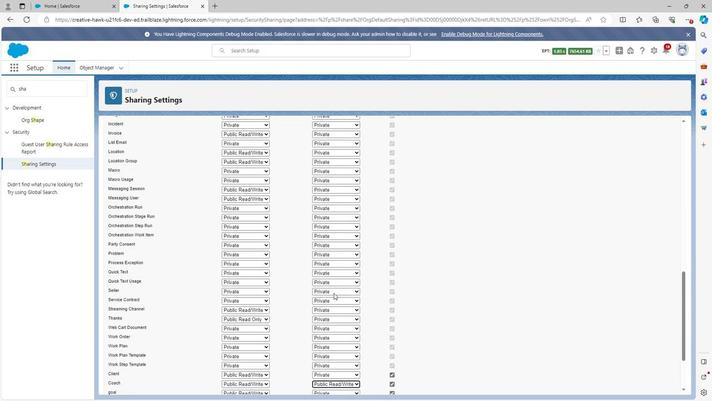 
Action: Mouse moved to (337, 296)
Screenshot: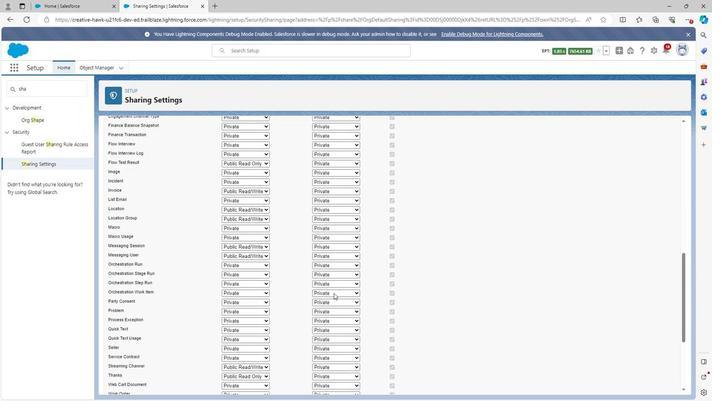 
Action: Mouse scrolled (337, 297) with delta (0, 0)
Screenshot: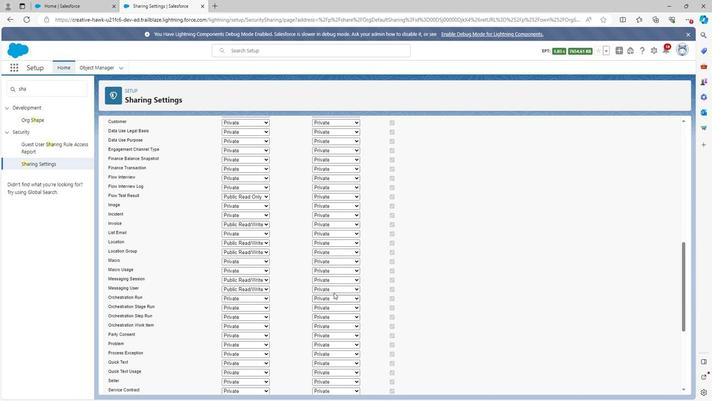 
Action: Mouse scrolled (337, 297) with delta (0, 0)
Screenshot: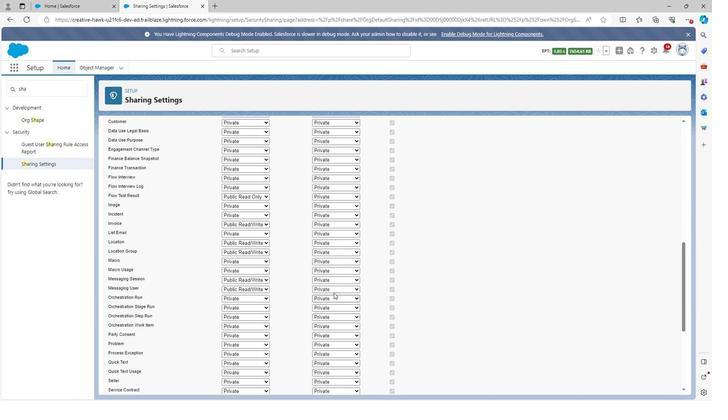 
Action: Mouse scrolled (337, 297) with delta (0, 0)
Screenshot: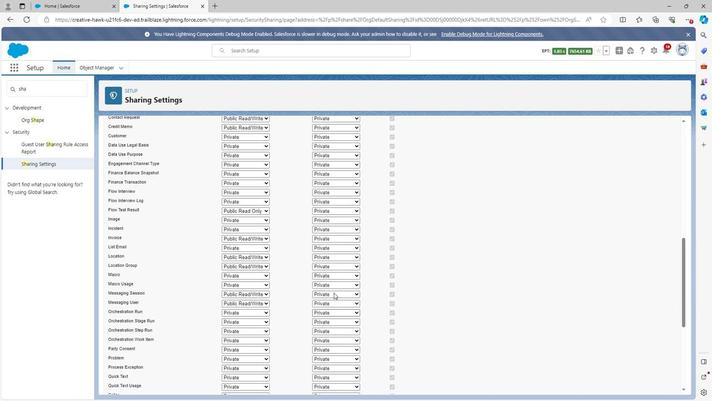 
Action: Mouse scrolled (337, 297) with delta (0, 0)
Screenshot: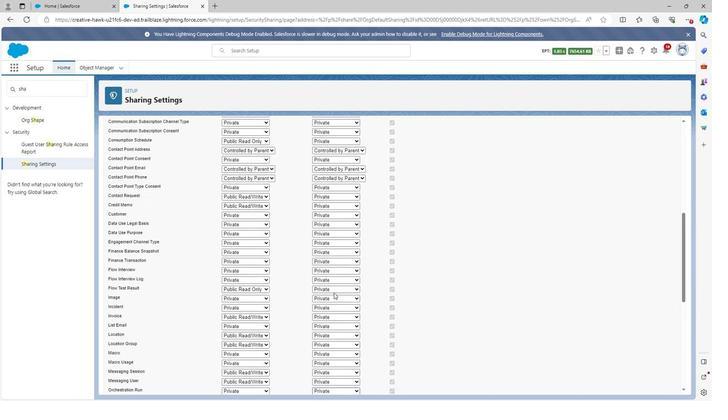 
Action: Mouse scrolled (337, 297) with delta (0, 0)
Screenshot: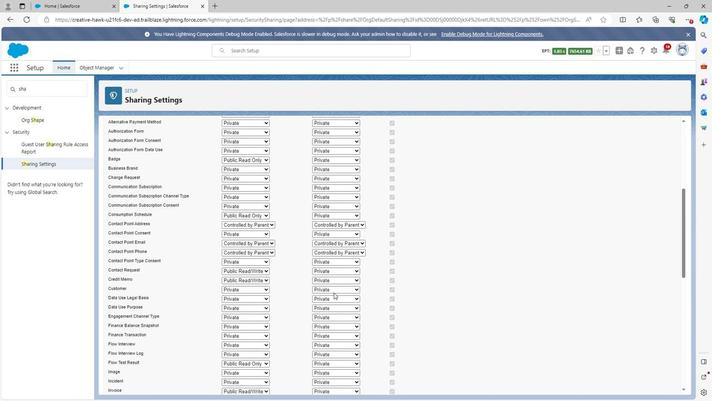 
Action: Mouse scrolled (337, 297) with delta (0, 0)
Screenshot: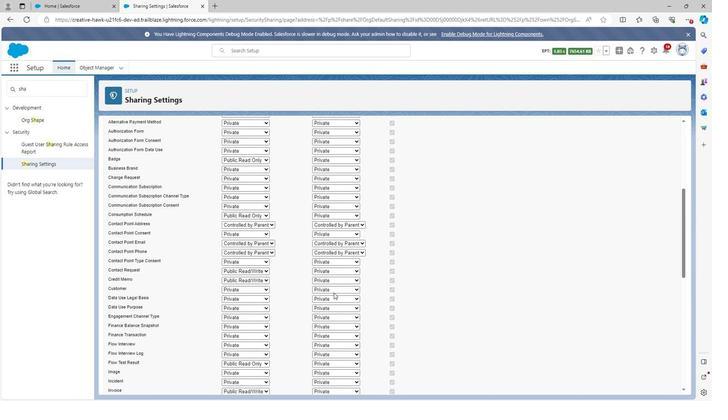 
Action: Mouse scrolled (337, 297) with delta (0, 0)
Screenshot: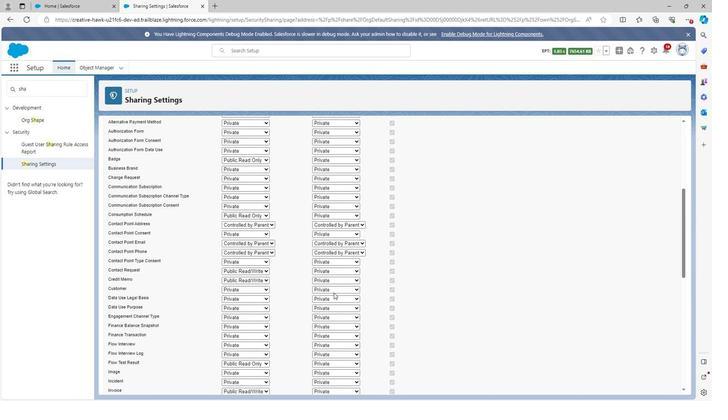 
Action: Mouse scrolled (337, 297) with delta (0, 0)
Screenshot: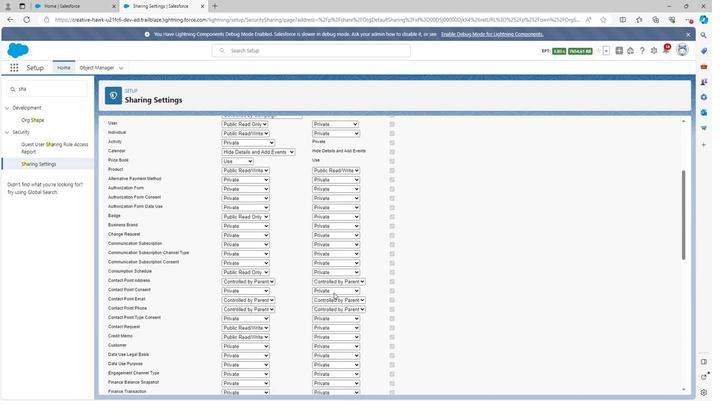 
Action: Mouse scrolled (337, 297) with delta (0, 0)
Screenshot: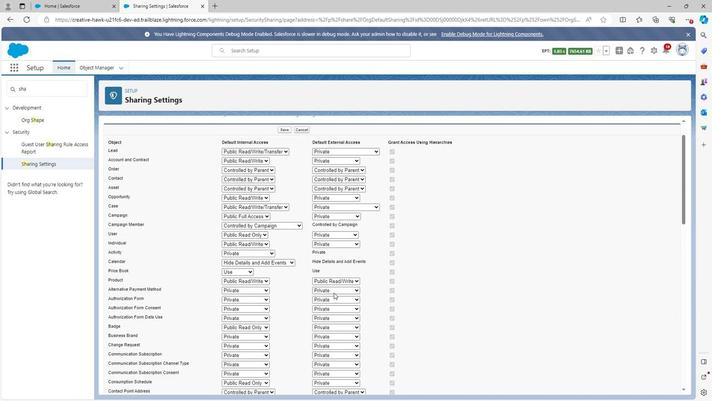 
Action: Mouse scrolled (337, 297) with delta (0, 0)
Screenshot: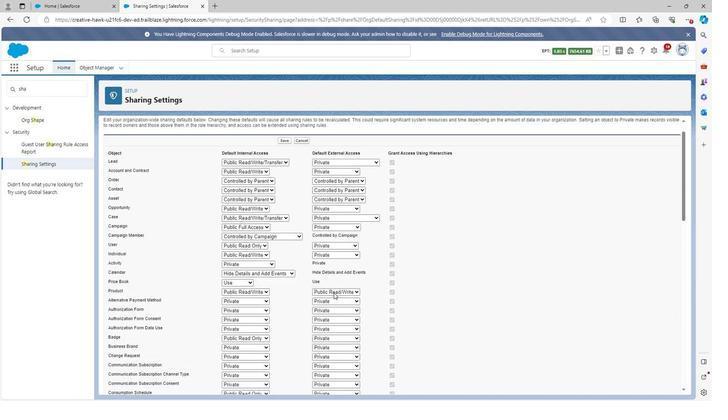 
Action: Mouse moved to (283, 165)
Screenshot: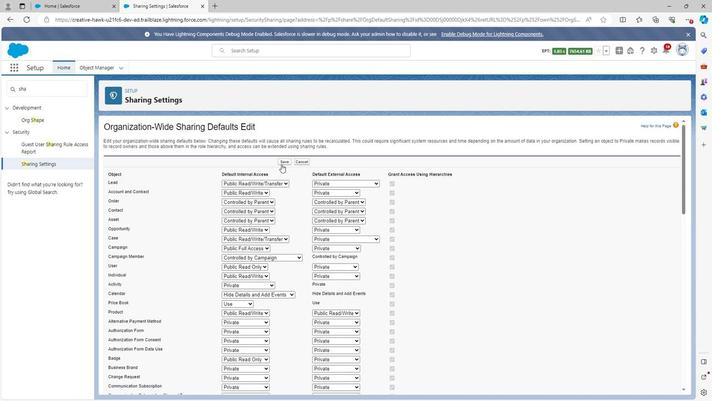 
Action: Mouse pressed left at (283, 165)
Screenshot: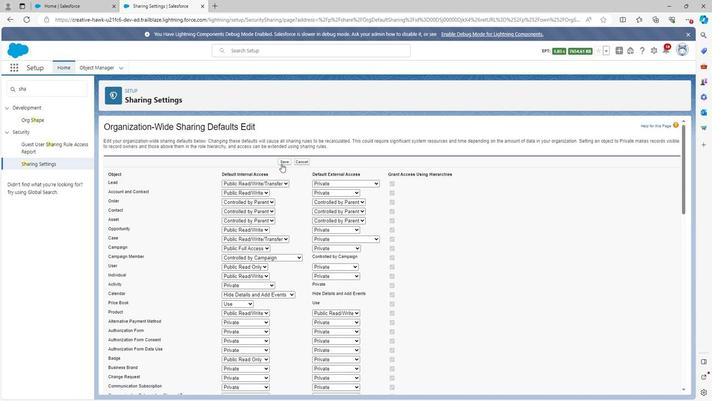 
Action: Mouse moved to (89, 66)
Screenshot: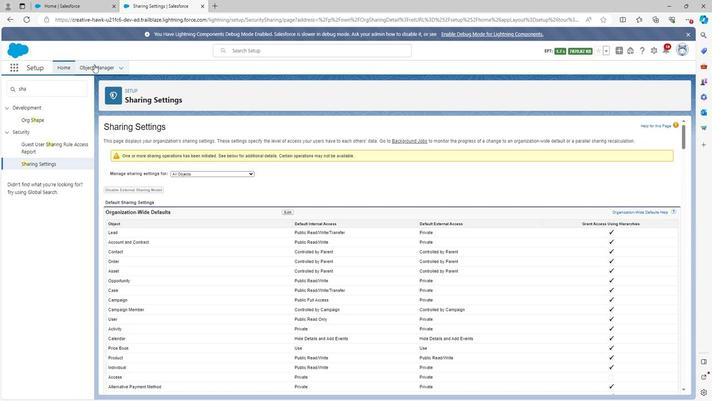 
Action: Mouse pressed left at (89, 66)
Screenshot: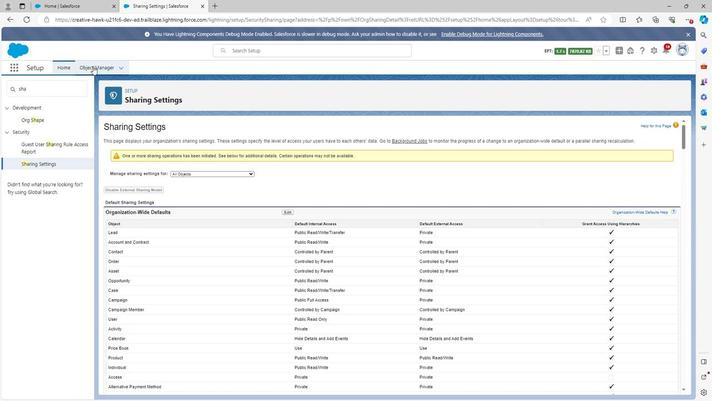 
Action: Mouse moved to (41, 269)
Screenshot: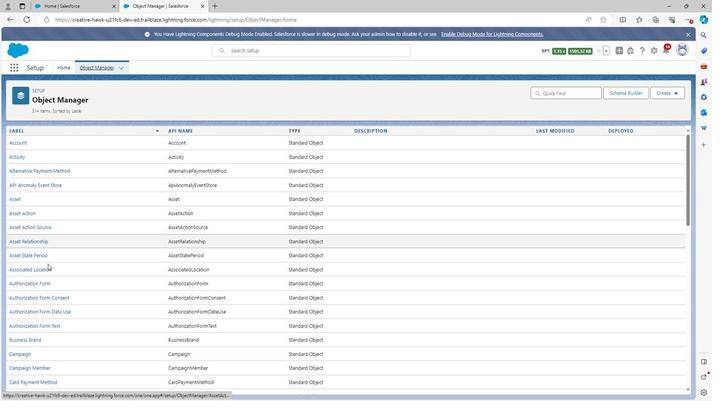 
Action: Mouse scrolled (41, 268) with delta (0, 0)
Screenshot: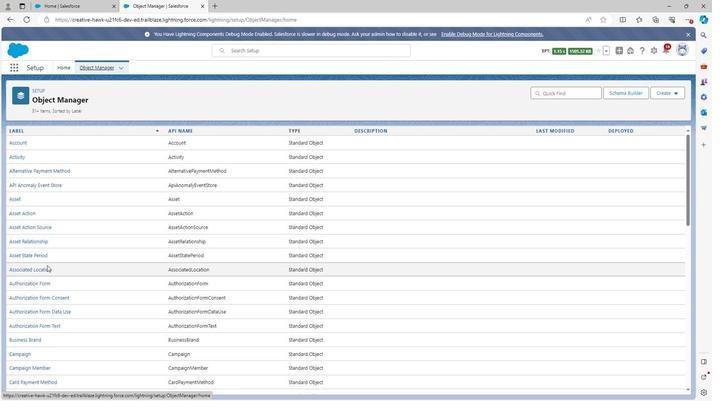 
Action: Mouse scrolled (41, 268) with delta (0, 0)
Screenshot: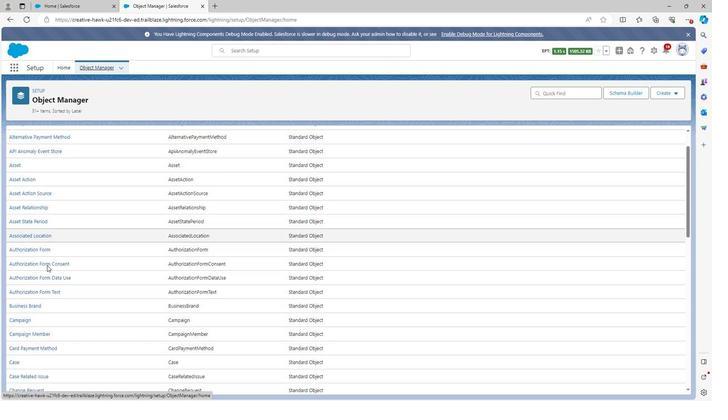 
Action: Mouse scrolled (41, 268) with delta (0, 0)
Screenshot: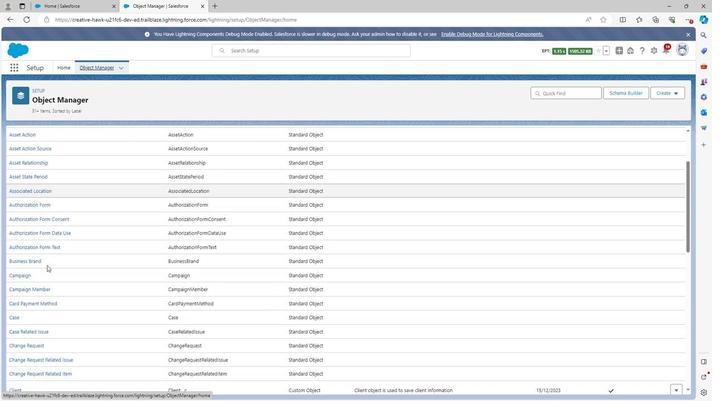 
Action: Mouse scrolled (41, 268) with delta (0, 0)
Screenshot: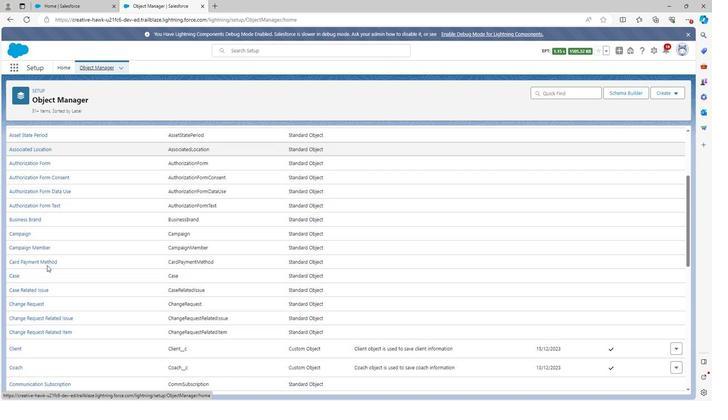 
Action: Mouse moved to (8, 311)
Screenshot: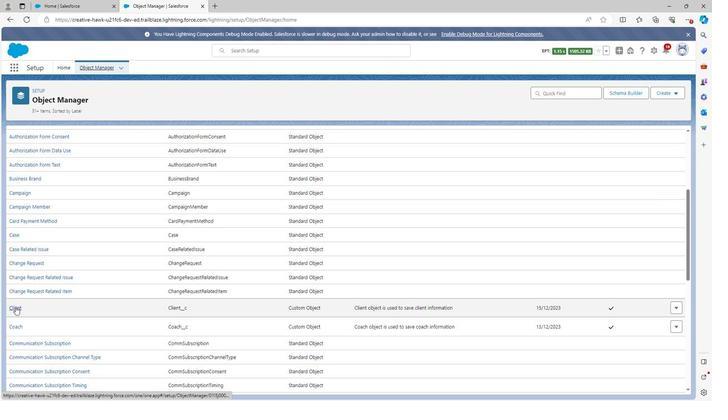 
Action: Mouse pressed left at (8, 311)
Screenshot: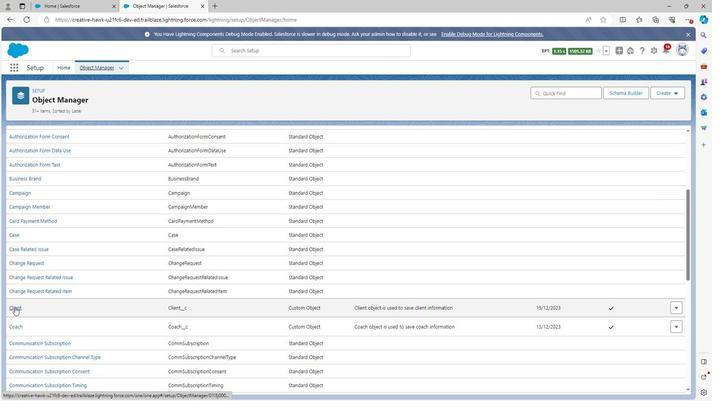 
Action: Mouse moved to (36, 142)
Screenshot: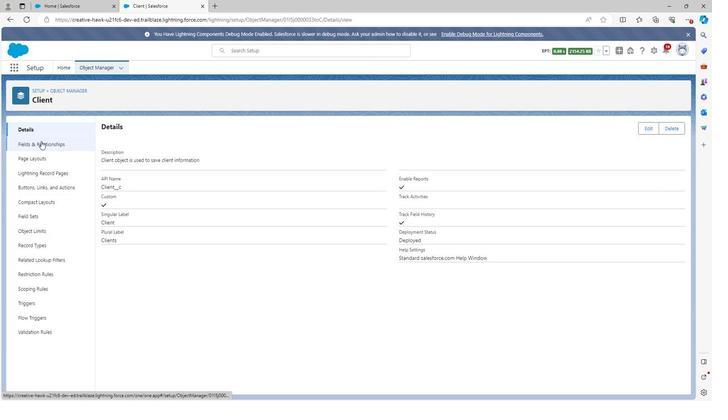 
Action: Mouse pressed left at (36, 142)
Screenshot: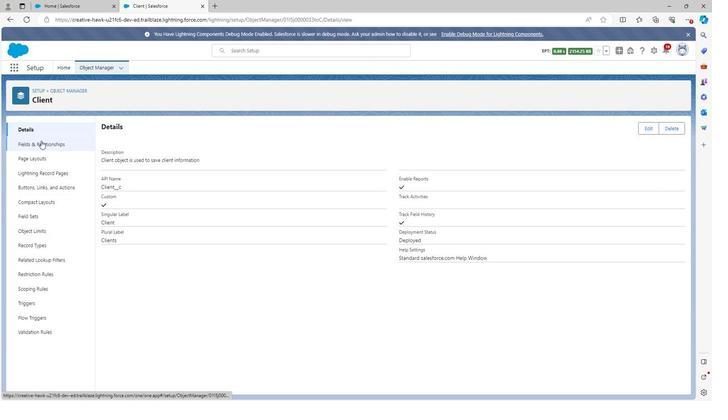 
Action: Mouse moved to (105, 183)
Screenshot: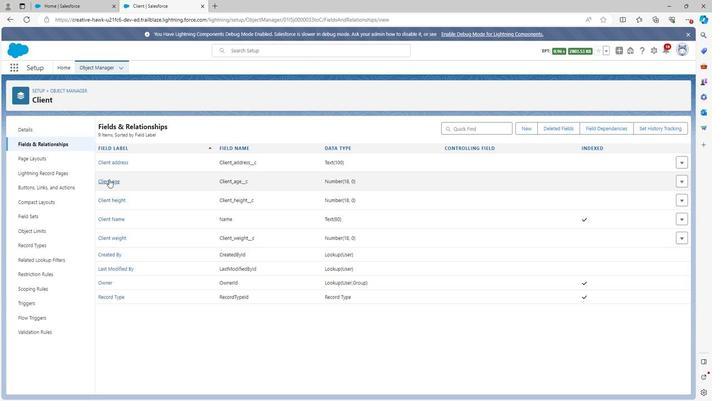 
Action: Mouse pressed left at (105, 183)
Screenshot: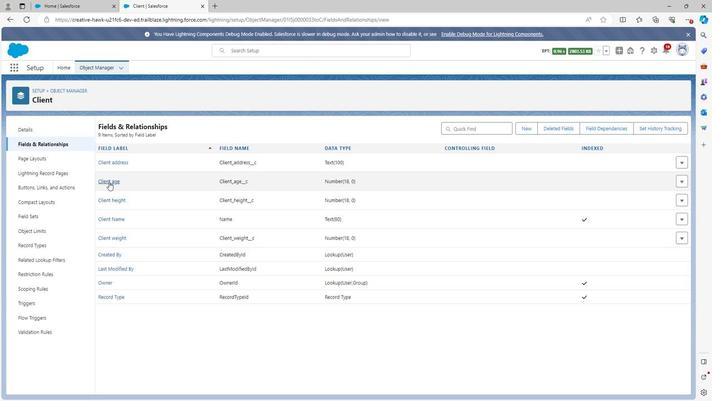 
Action: Mouse moved to (287, 162)
Screenshot: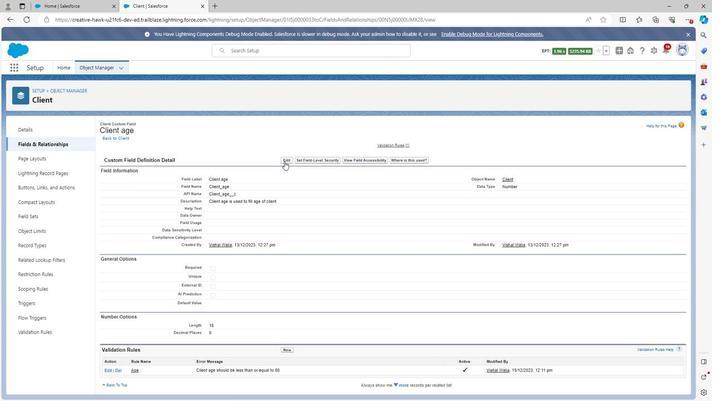 
Action: Mouse pressed left at (287, 162)
Screenshot: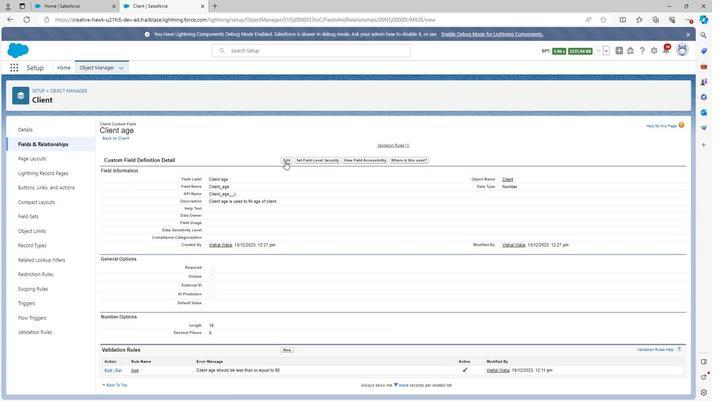 
Action: Mouse moved to (225, 252)
Screenshot: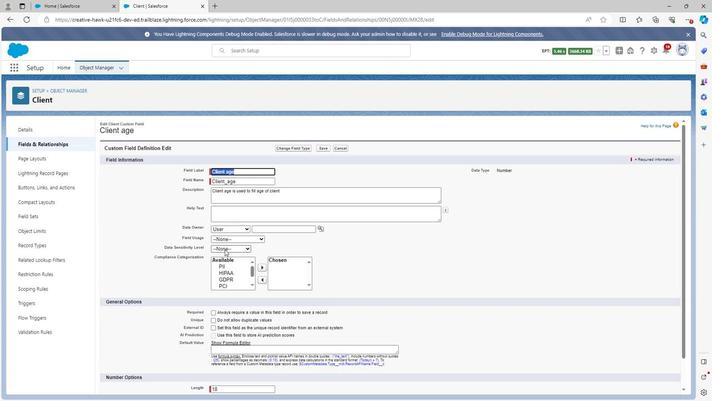 
Action: Mouse pressed left at (225, 252)
Screenshot: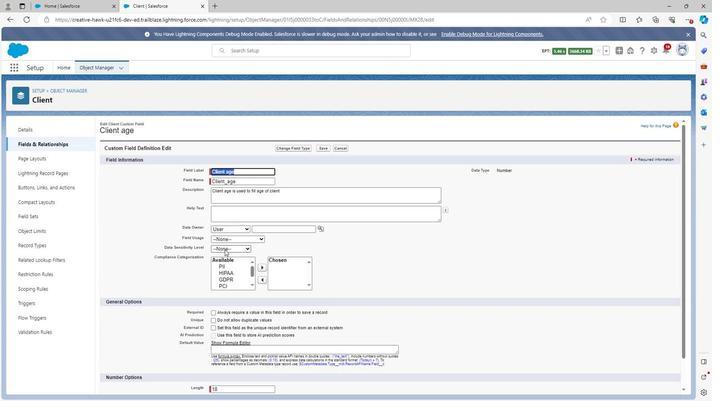 
Action: Mouse moved to (226, 279)
Screenshot: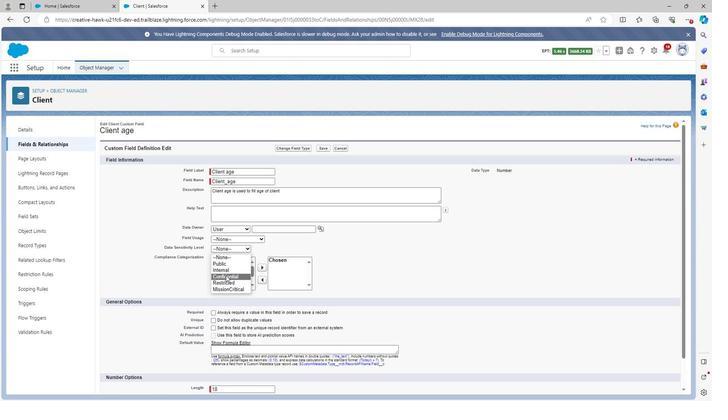 
Action: Mouse pressed left at (226, 279)
Screenshot: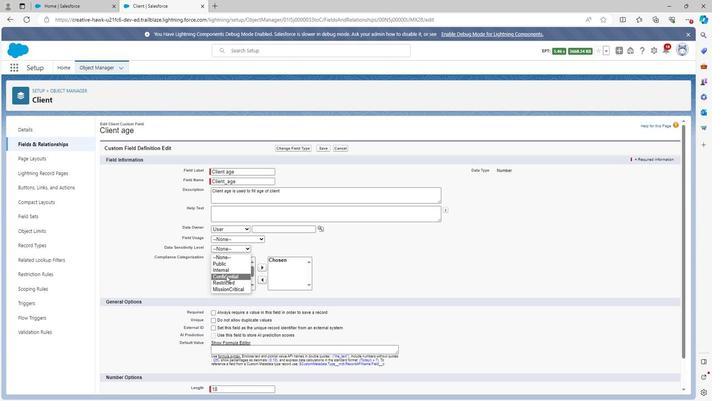 
Action: Mouse moved to (323, 147)
Screenshot: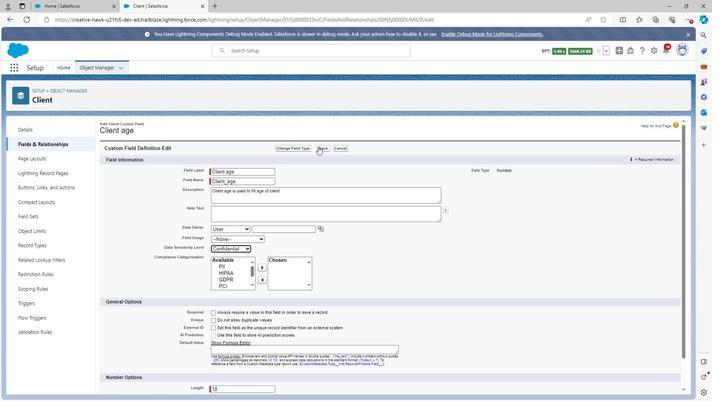 
Action: Mouse pressed left at (323, 147)
Screenshot: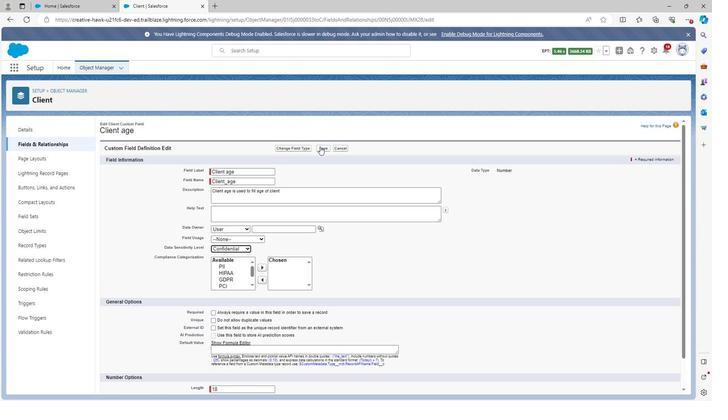 
Action: Mouse moved to (37, 144)
Screenshot: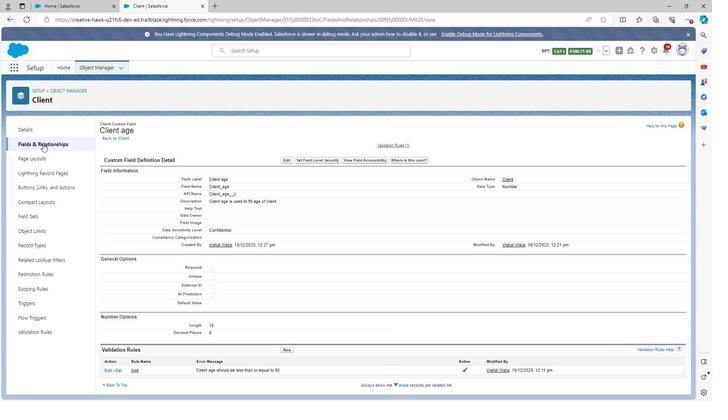 
Action: Mouse pressed left at (37, 144)
Screenshot: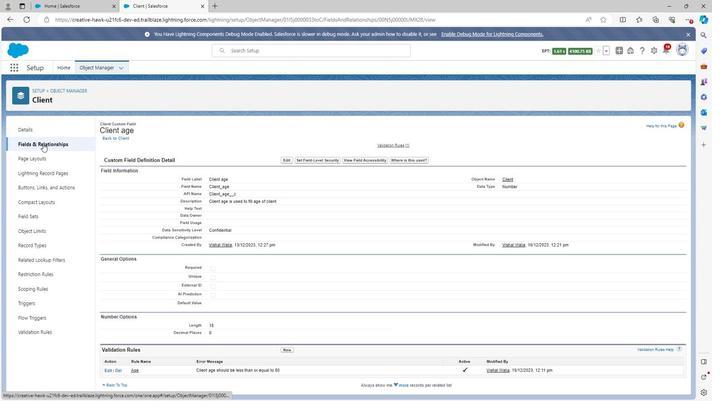 
Action: Mouse moved to (112, 163)
Screenshot: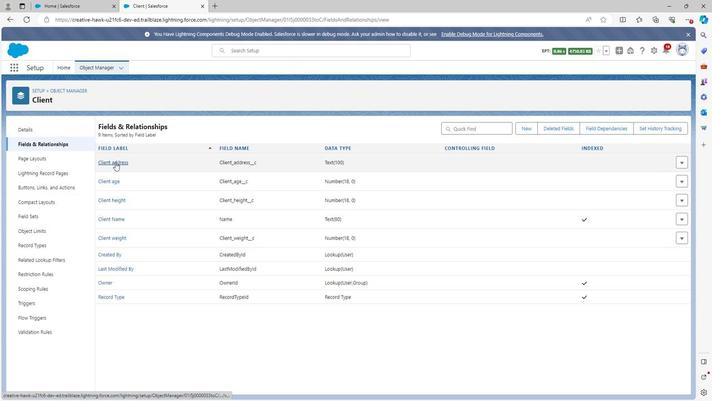 
Action: Mouse pressed left at (112, 163)
Screenshot: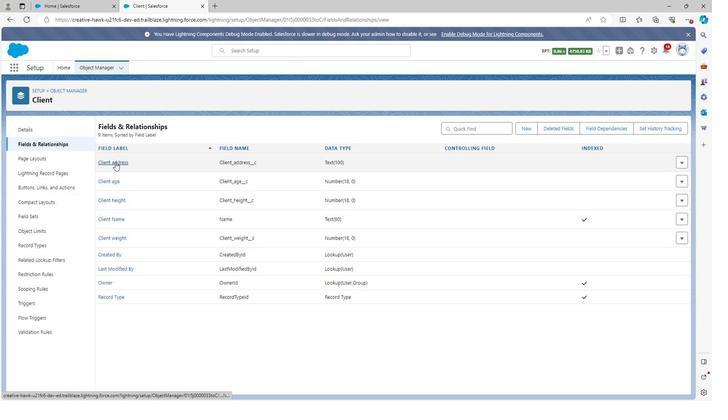 
Action: Mouse moved to (289, 160)
Screenshot: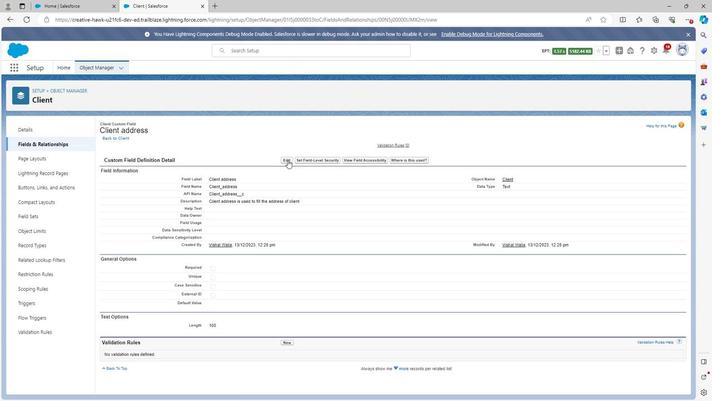 
Action: Mouse pressed left at (289, 160)
Screenshot: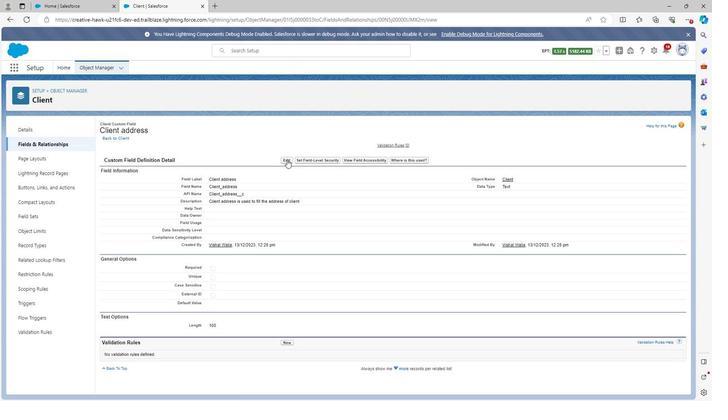 
Action: Mouse moved to (222, 252)
Screenshot: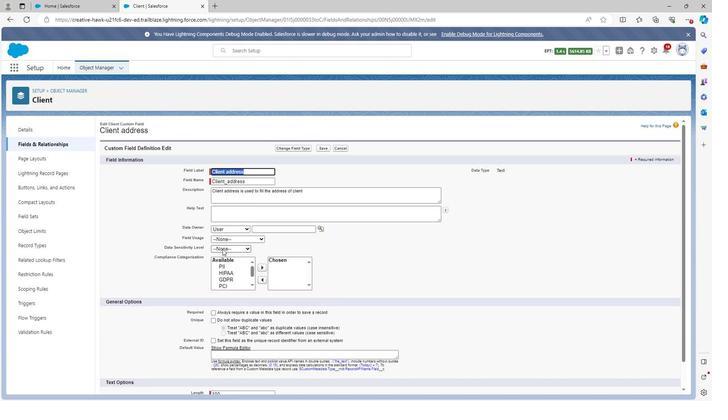
Action: Mouse pressed left at (222, 252)
Screenshot: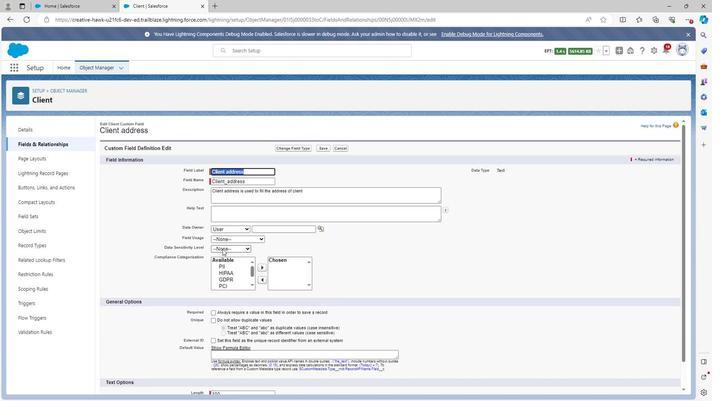 
Action: Mouse moved to (225, 279)
Screenshot: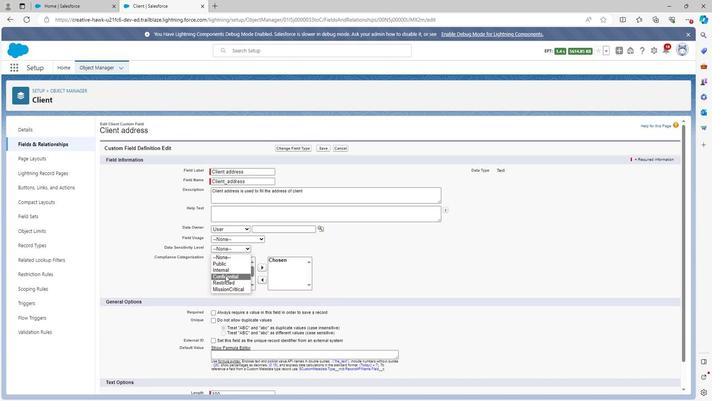 
Action: Mouse pressed left at (225, 279)
Screenshot: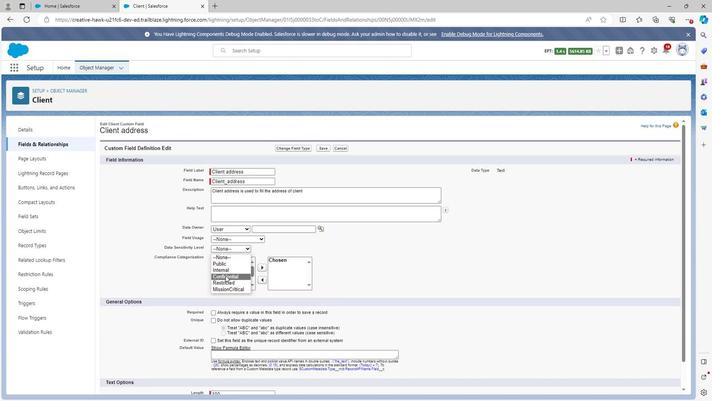 
Action: Mouse moved to (324, 150)
Screenshot: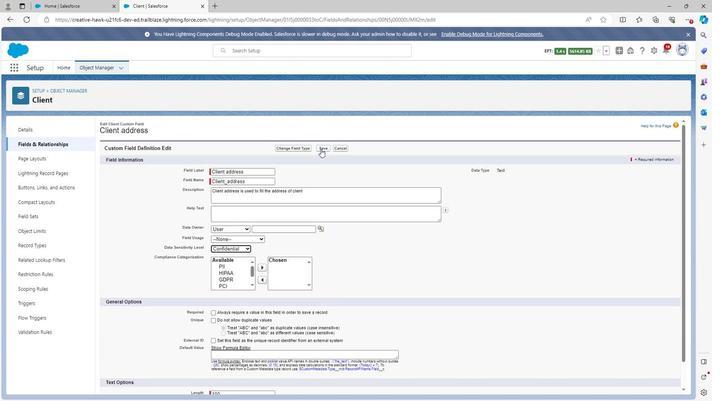 
Action: Mouse pressed left at (324, 150)
Screenshot: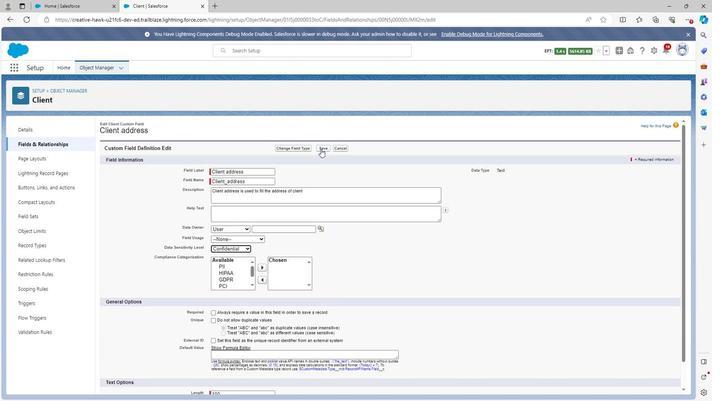 
Action: Mouse moved to (48, 142)
Screenshot: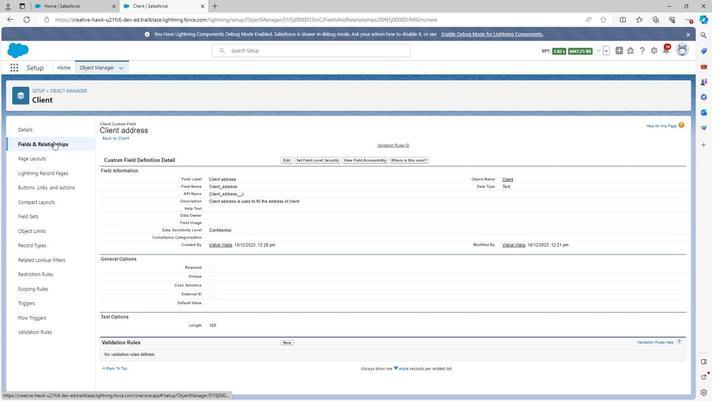 
Action: Mouse pressed left at (48, 142)
Screenshot: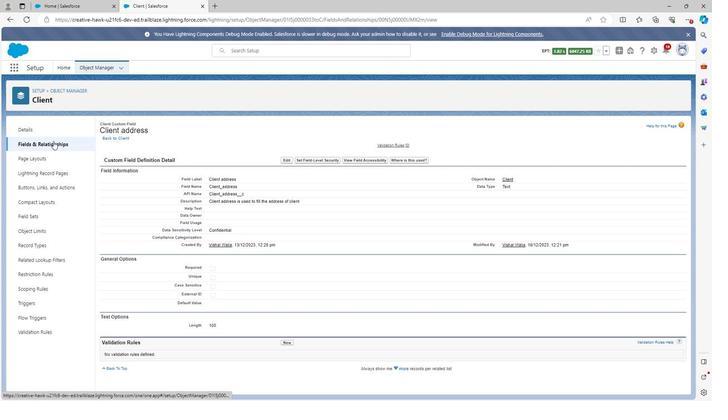 
Action: Mouse moved to (60, 87)
Screenshot: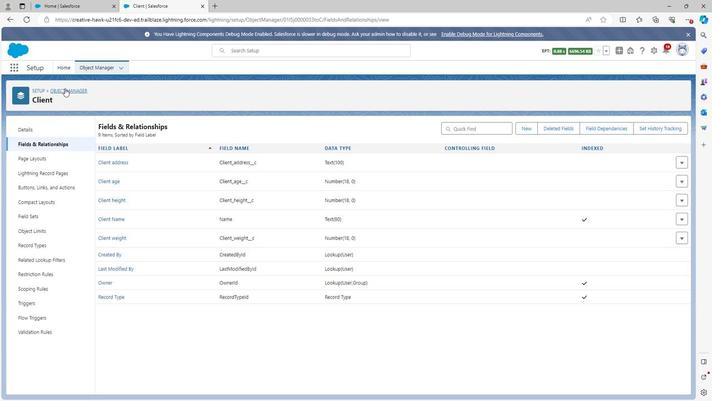 
Action: Mouse pressed left at (60, 87)
Screenshot: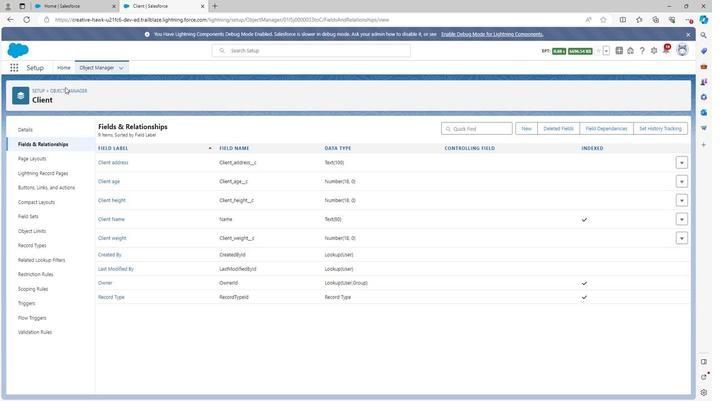 
Action: Mouse moved to (60, 90)
Screenshot: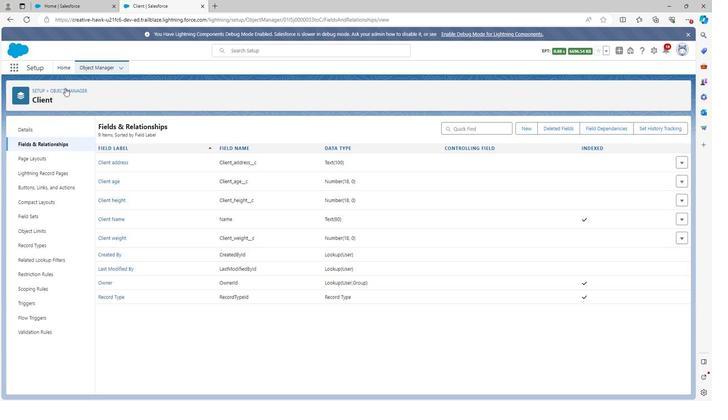 
Action: Mouse pressed left at (60, 90)
Screenshot: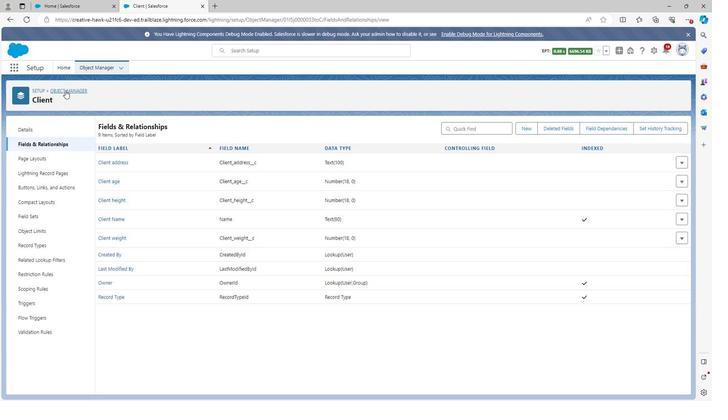 
Action: Mouse moved to (67, 246)
Screenshot: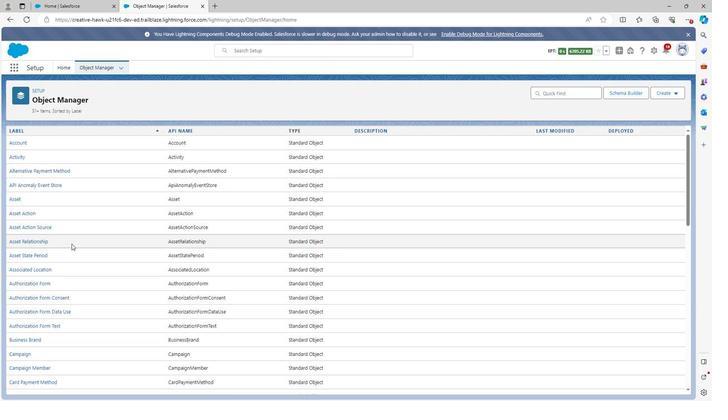 
Action: Mouse scrolled (67, 246) with delta (0, 0)
Screenshot: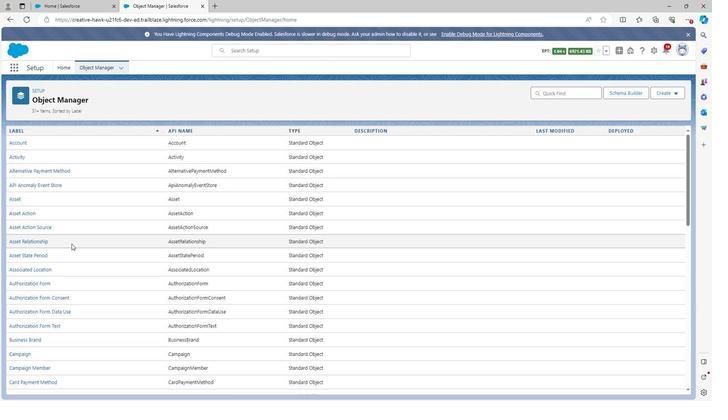 
Action: Mouse scrolled (67, 246) with delta (0, 0)
Screenshot: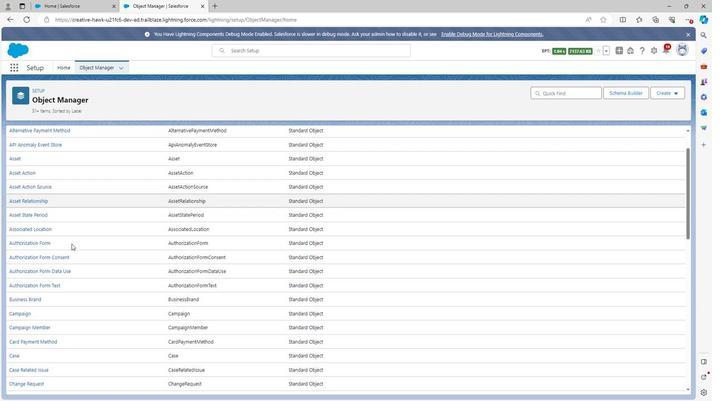 
Action: Mouse scrolled (67, 246) with delta (0, 0)
Screenshot: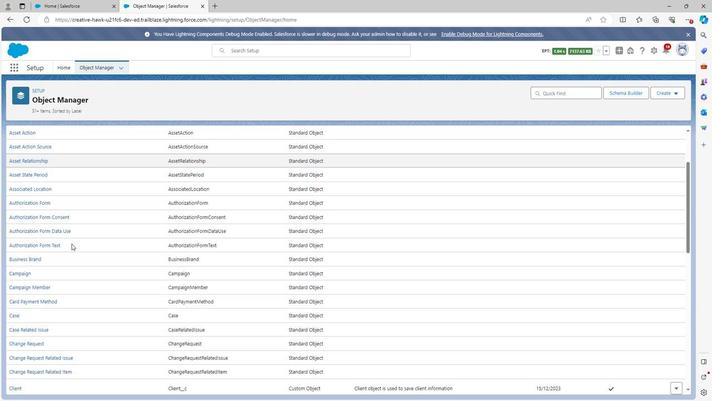 
Action: Mouse scrolled (67, 246) with delta (0, 0)
Screenshot: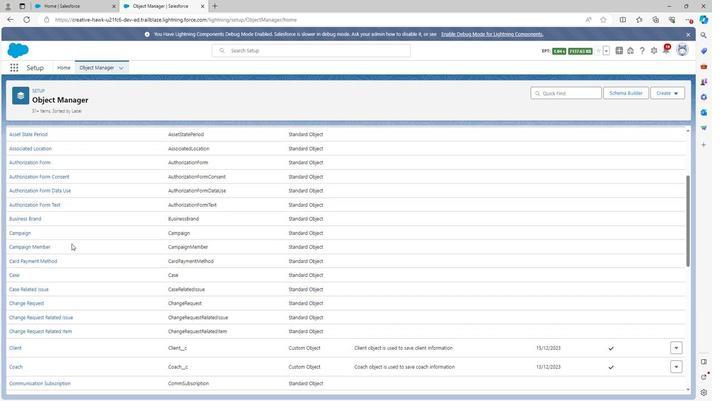 
Action: Mouse moved to (10, 333)
Screenshot: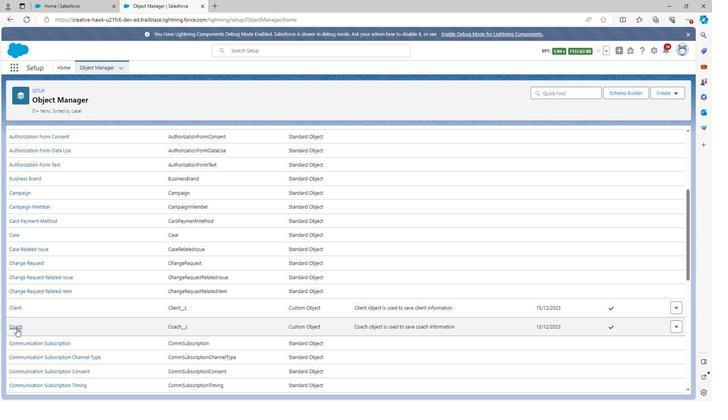
Action: Mouse pressed left at (10, 333)
Screenshot: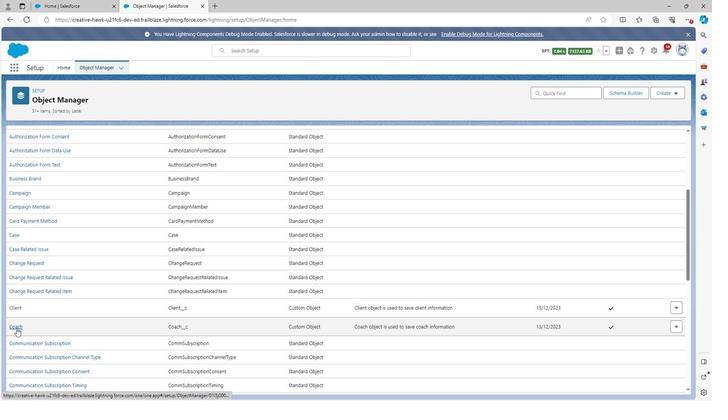 
Action: Mouse moved to (54, 144)
Screenshot: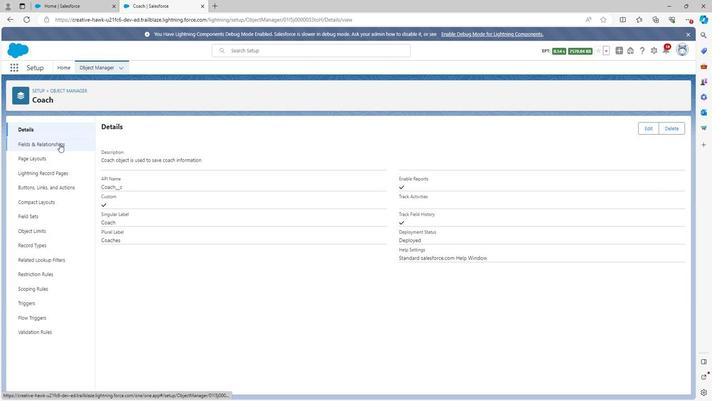 
Action: Mouse pressed left at (54, 144)
Screenshot: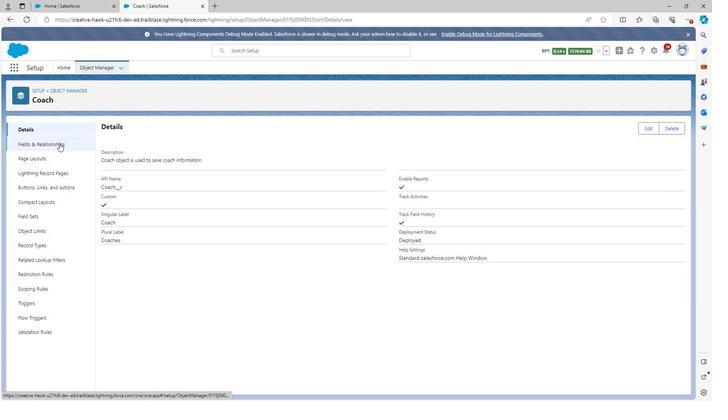 
Action: Mouse moved to (109, 278)
Screenshot: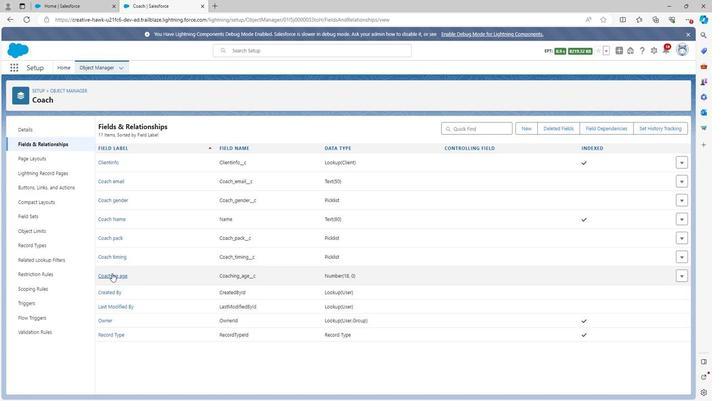 
Action: Mouse pressed left at (109, 278)
Screenshot: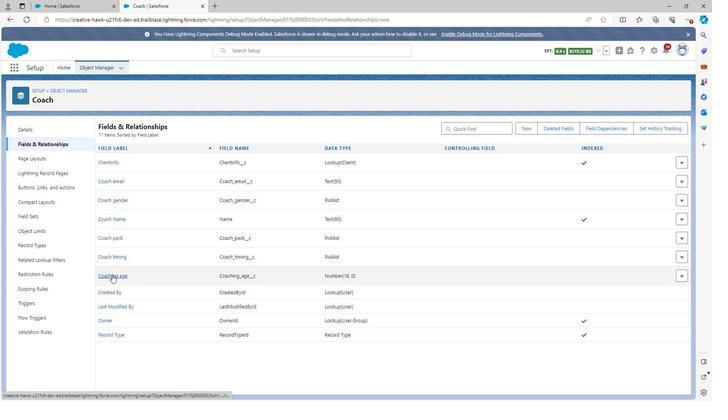 
Action: Mouse moved to (290, 160)
Screenshot: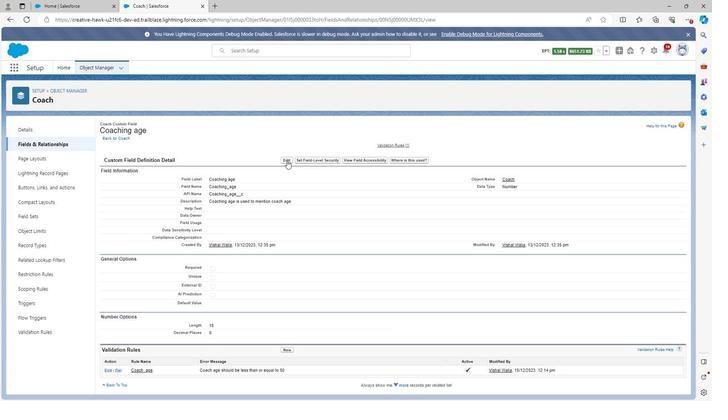 
Action: Mouse pressed left at (290, 160)
Screenshot: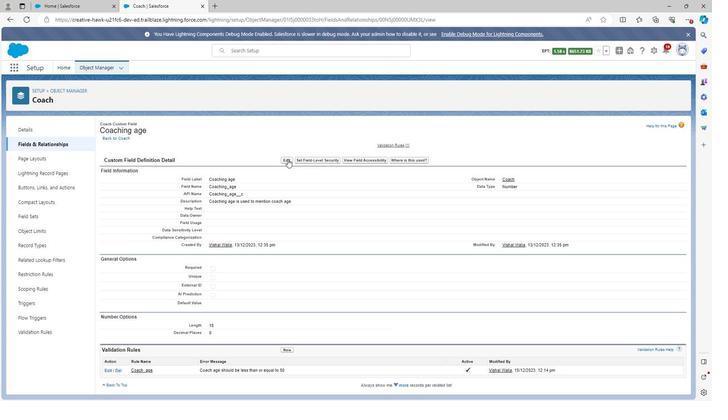 
Action: Mouse moved to (221, 251)
Screenshot: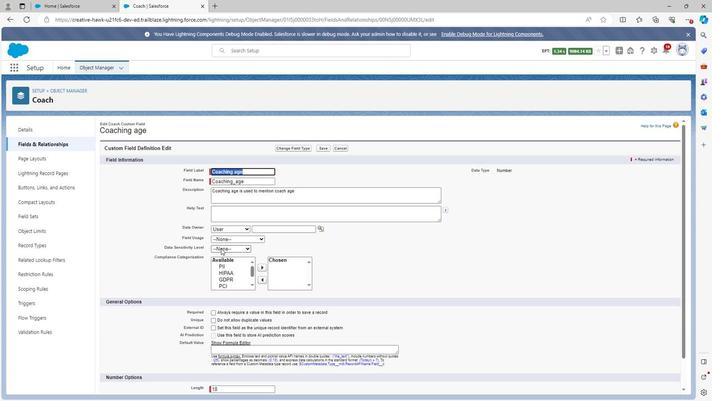 
Action: Mouse pressed left at (221, 251)
Screenshot: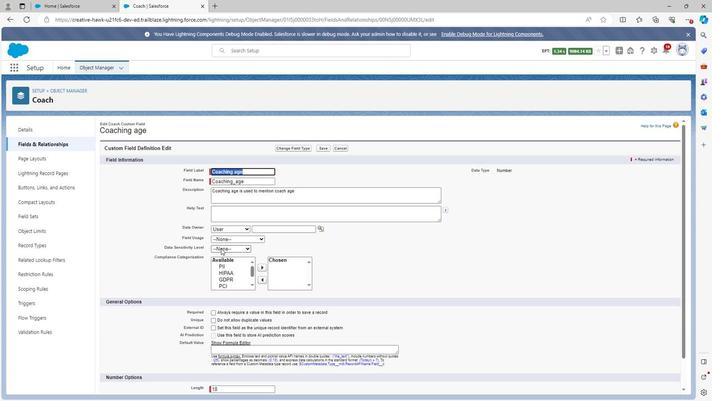 
Action: Mouse moved to (221, 279)
Screenshot: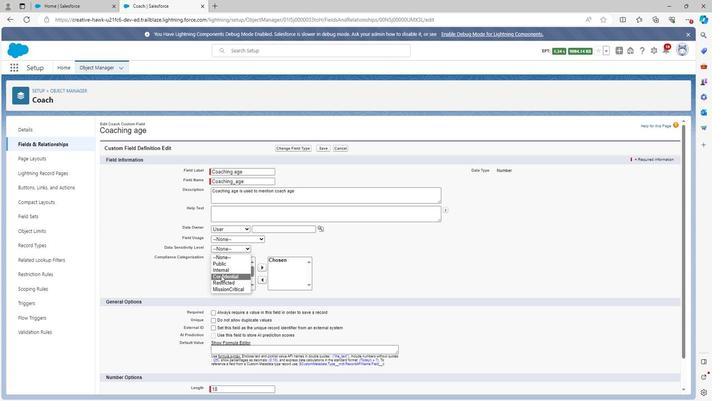 
Action: Mouse pressed left at (221, 279)
Screenshot: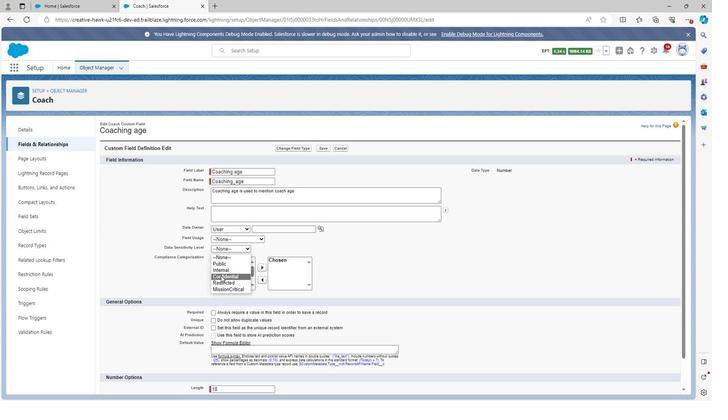 
Action: Mouse moved to (323, 150)
Screenshot: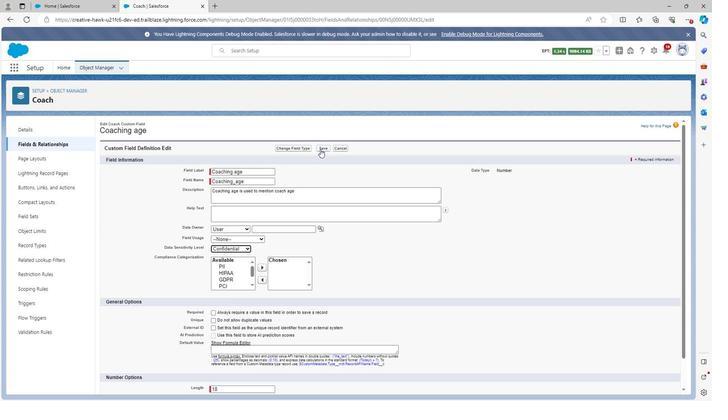 
Action: Mouse pressed left at (323, 150)
Screenshot: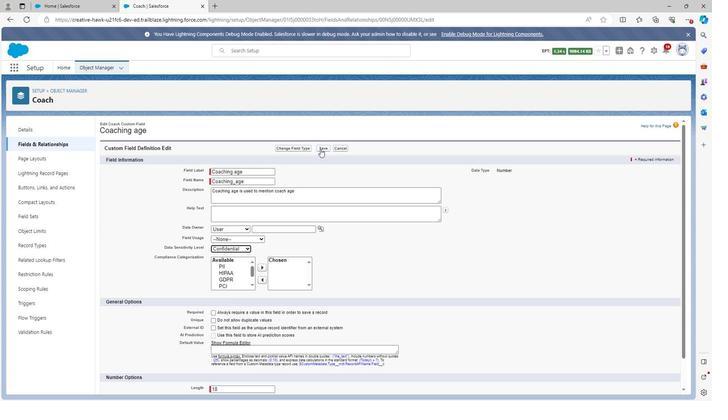 
Action: Mouse moved to (49, 143)
Screenshot: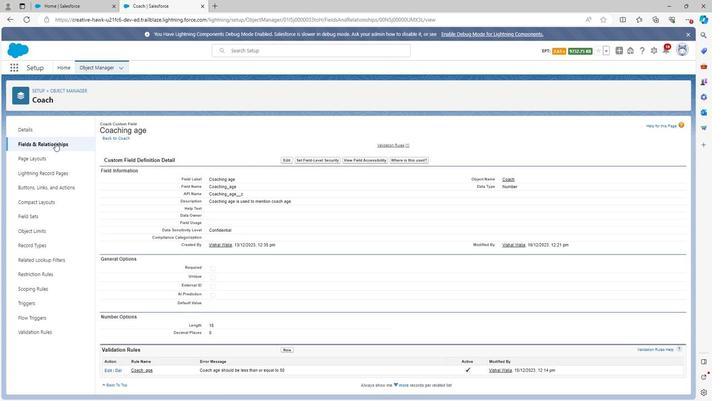 
Action: Mouse pressed left at (49, 143)
Screenshot: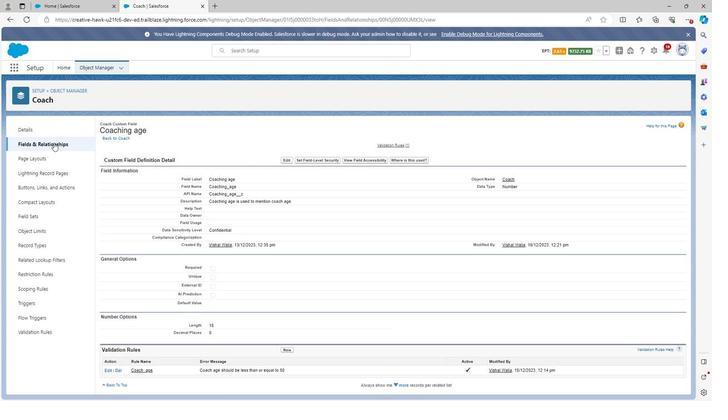 
Action: Mouse moved to (172, 153)
Screenshot: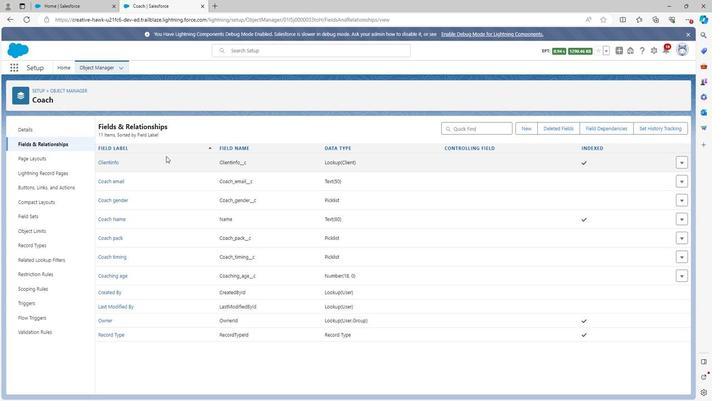 
